 Task: Search one way flight ticket for 2 adults, 2 infants in seat and 1 infant on lap in first from Dothan: Dothan Regional Airport to Fort Wayne: Fort Wayne International Airport on 5-4-2023. Choice of flights is Spirit. Number of bags: 5 checked bags. Price is upto 95000. Outbound departure time preference is 20:30.
Action: Mouse moved to (304, 253)
Screenshot: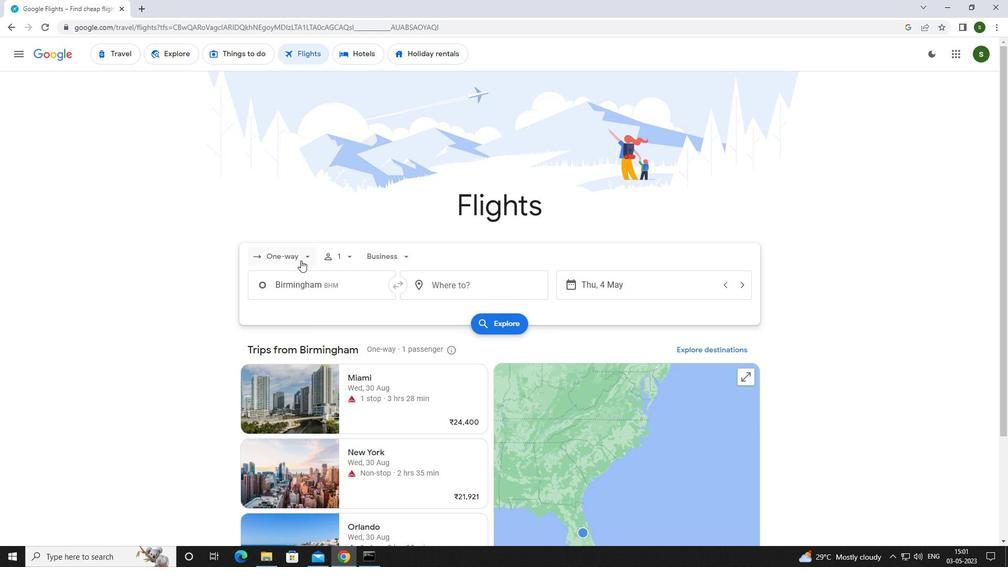 
Action: Mouse pressed left at (304, 253)
Screenshot: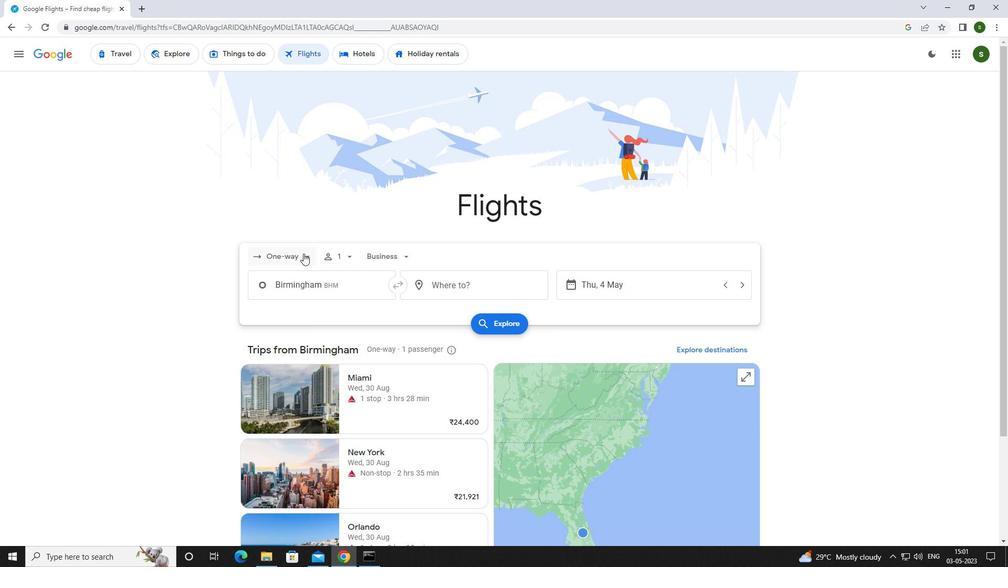 
Action: Mouse moved to (294, 301)
Screenshot: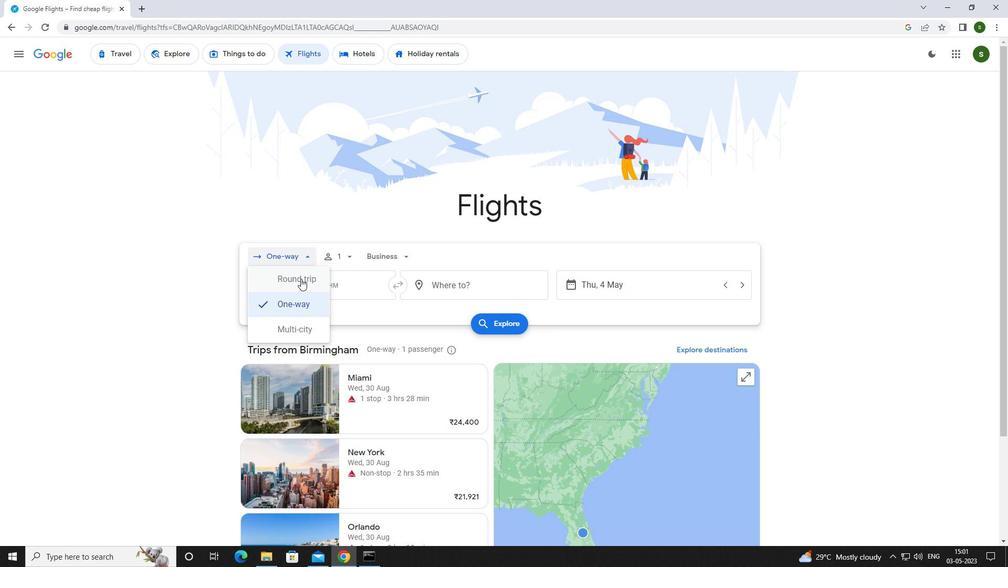 
Action: Mouse pressed left at (294, 301)
Screenshot: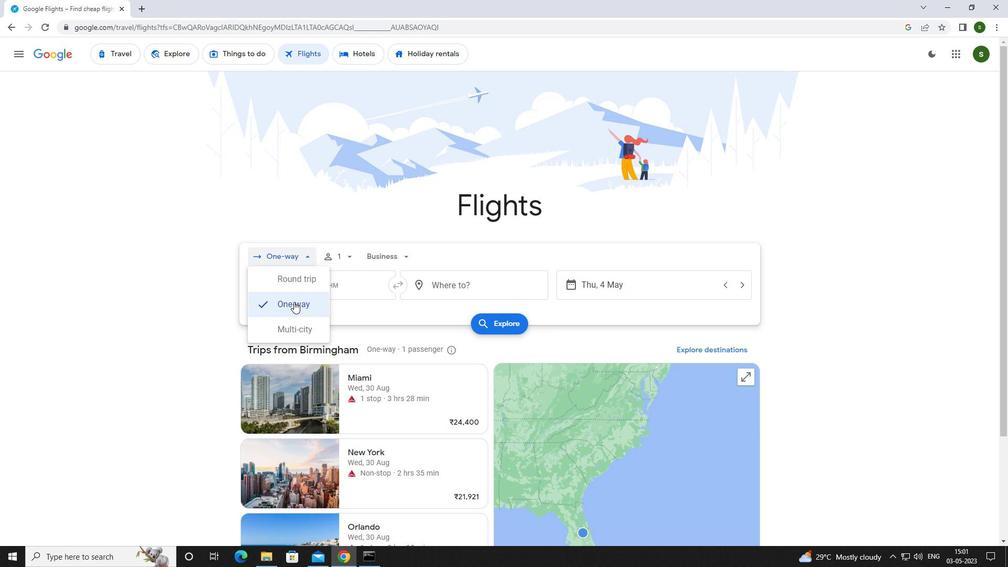 
Action: Mouse moved to (342, 259)
Screenshot: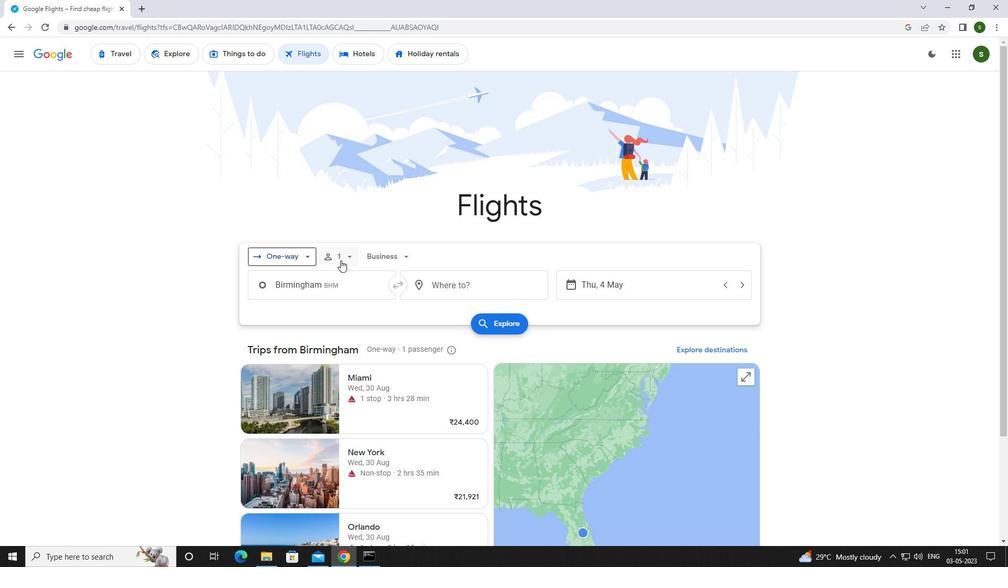 
Action: Mouse pressed left at (342, 259)
Screenshot: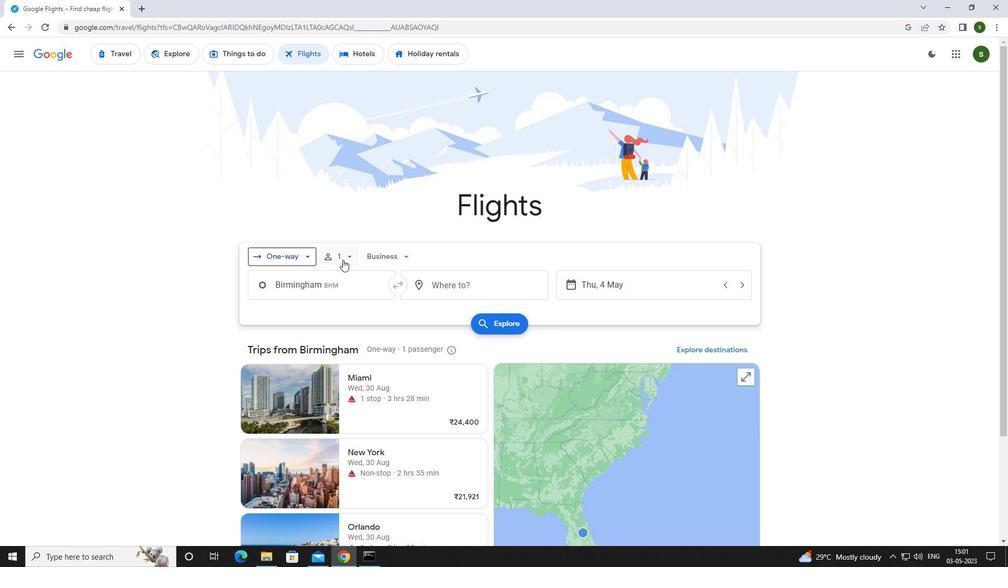
Action: Mouse moved to (428, 282)
Screenshot: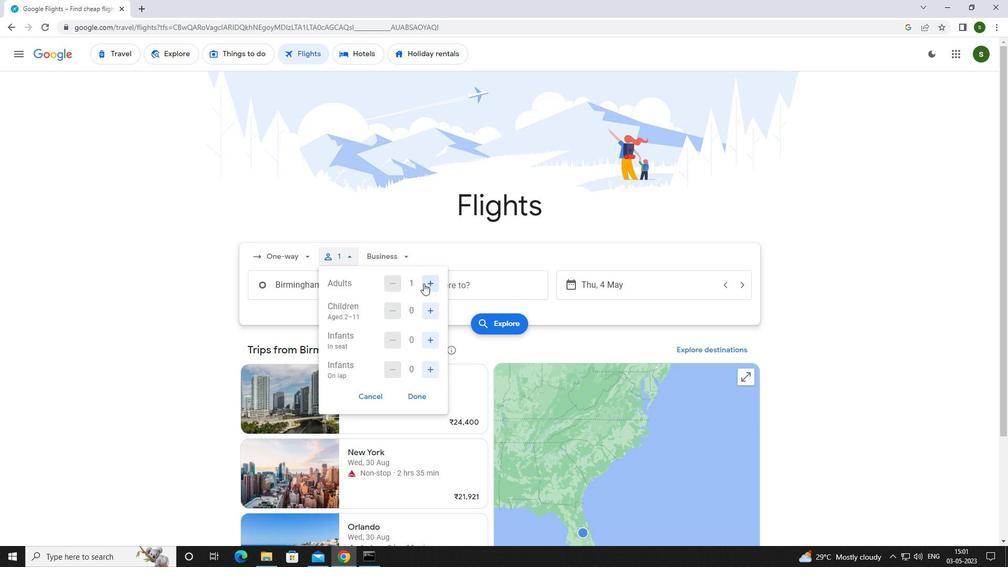 
Action: Mouse pressed left at (428, 282)
Screenshot: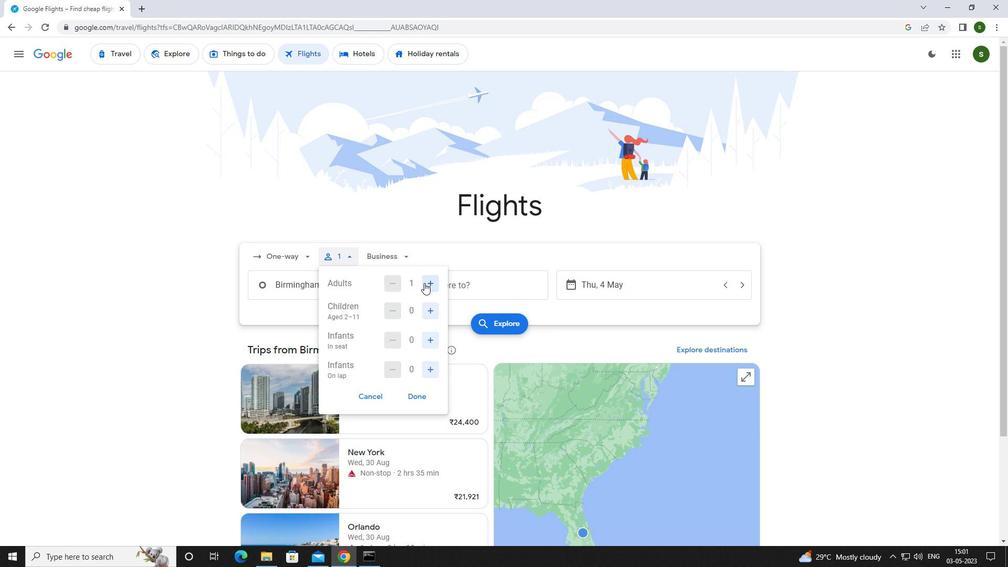 
Action: Mouse moved to (429, 339)
Screenshot: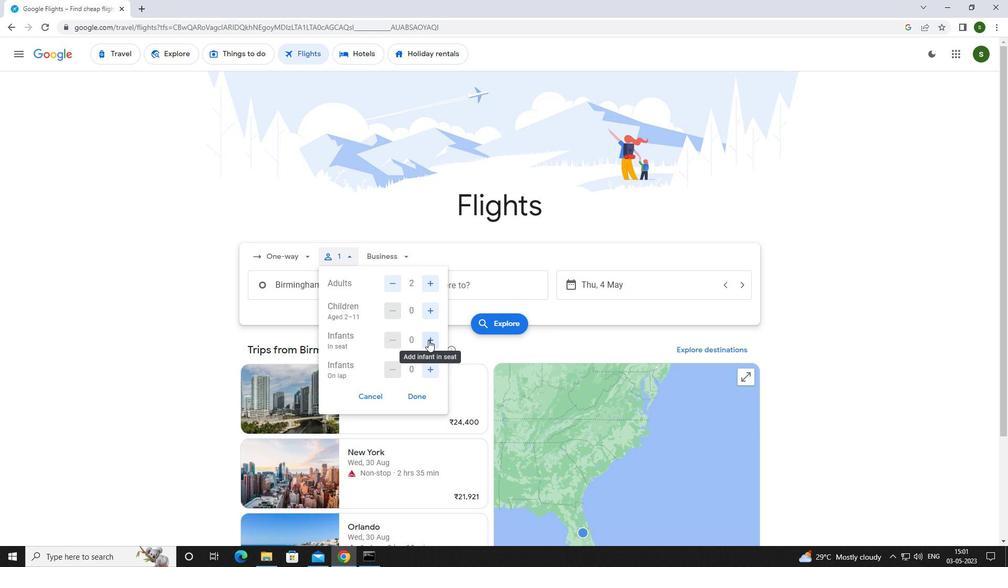 
Action: Mouse pressed left at (429, 339)
Screenshot: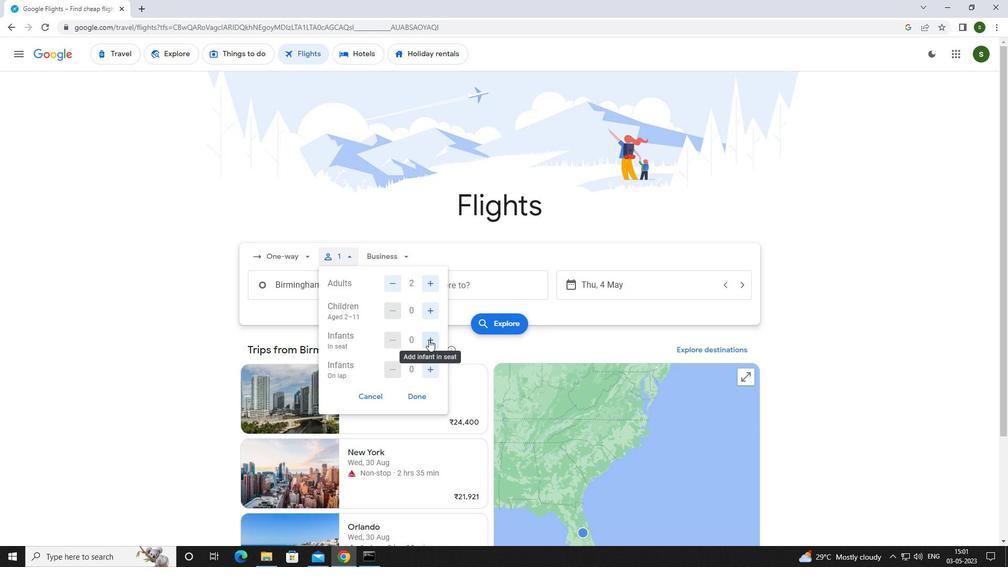 
Action: Mouse moved to (429, 336)
Screenshot: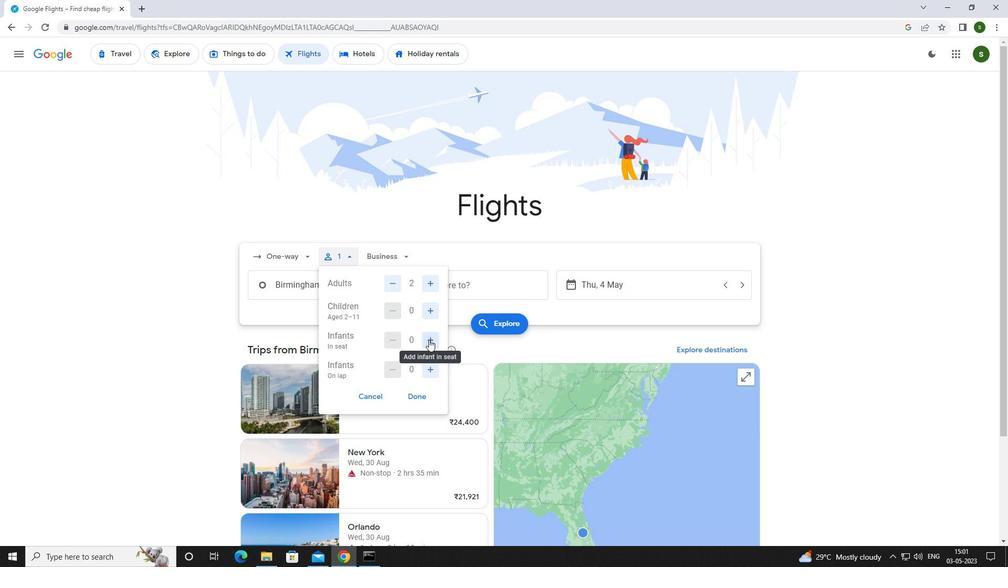 
Action: Mouse pressed left at (429, 336)
Screenshot: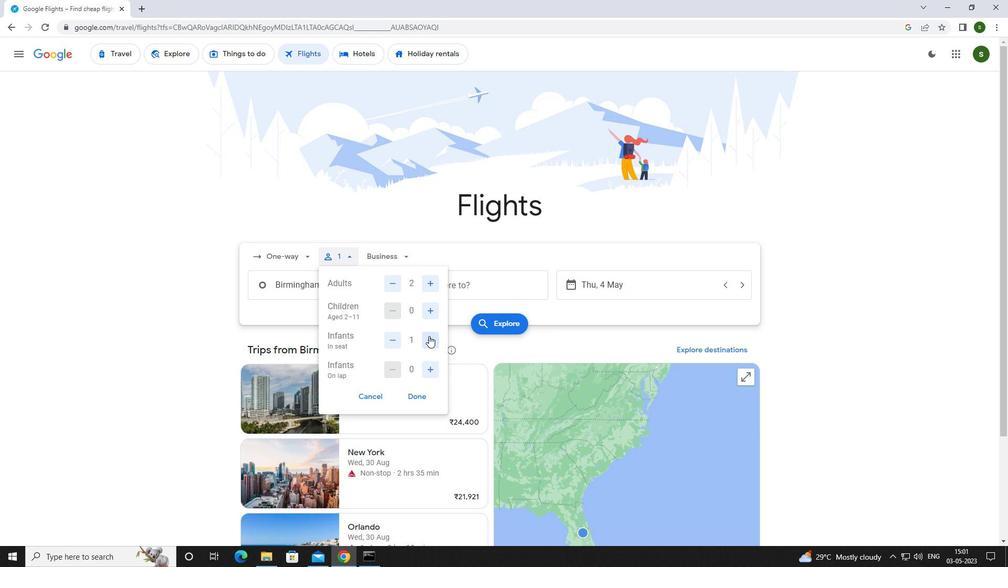 
Action: Mouse moved to (428, 371)
Screenshot: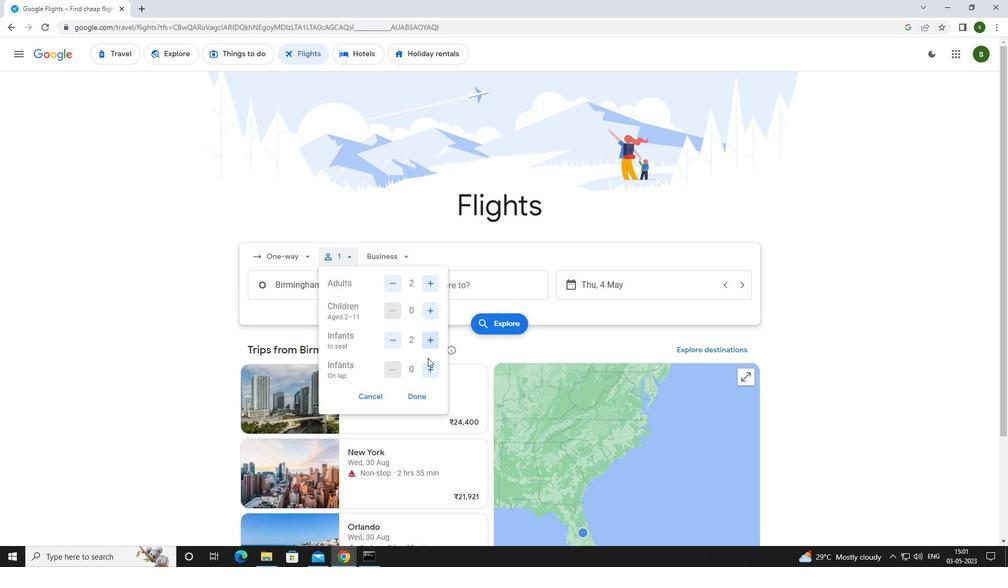 
Action: Mouse pressed left at (428, 371)
Screenshot: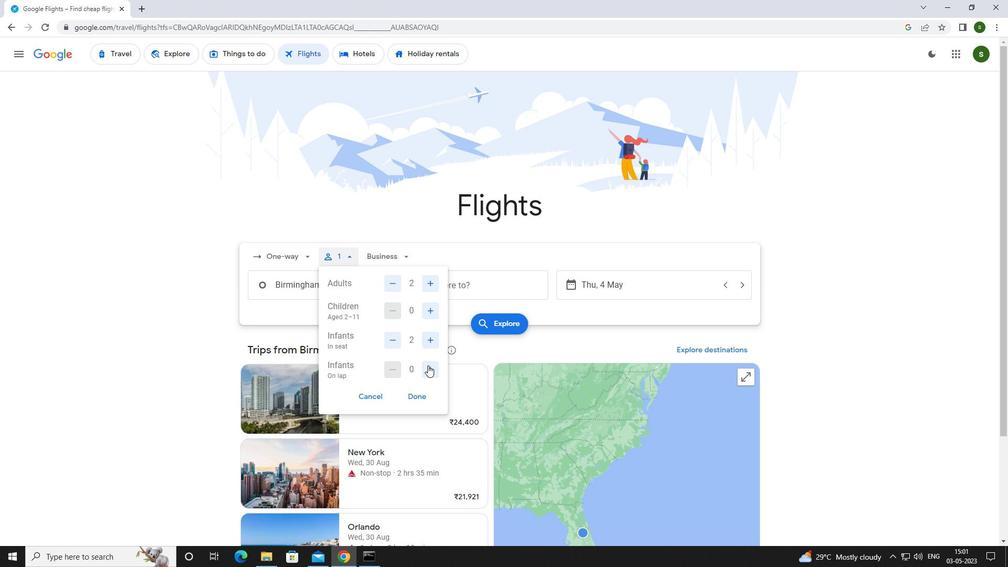 
Action: Mouse moved to (396, 256)
Screenshot: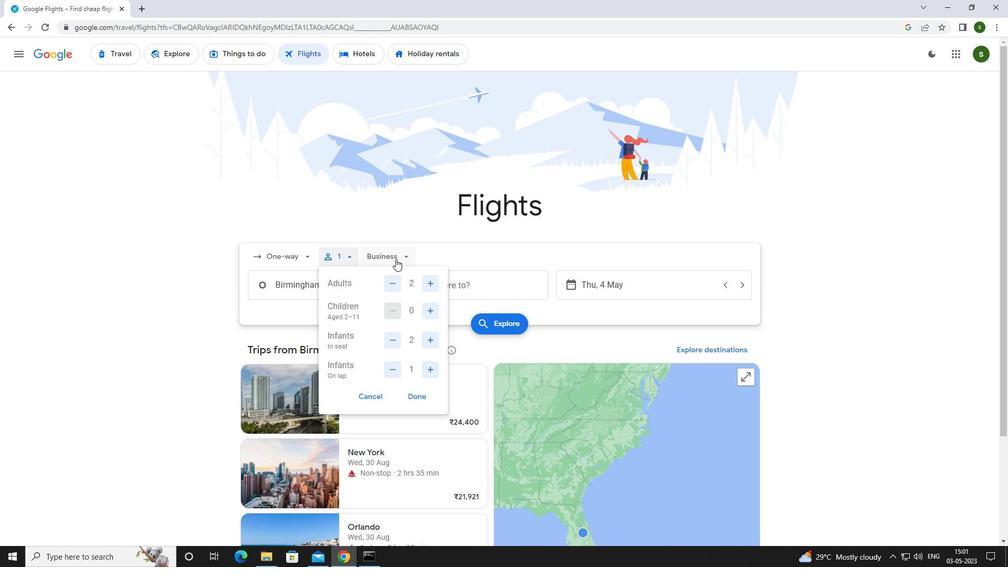 
Action: Mouse pressed left at (396, 256)
Screenshot: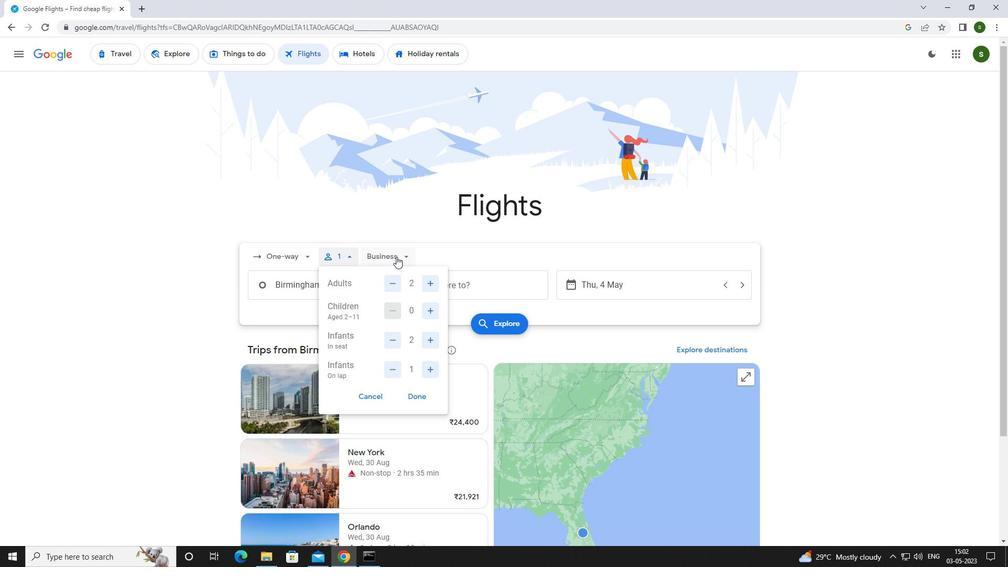 
Action: Mouse moved to (406, 352)
Screenshot: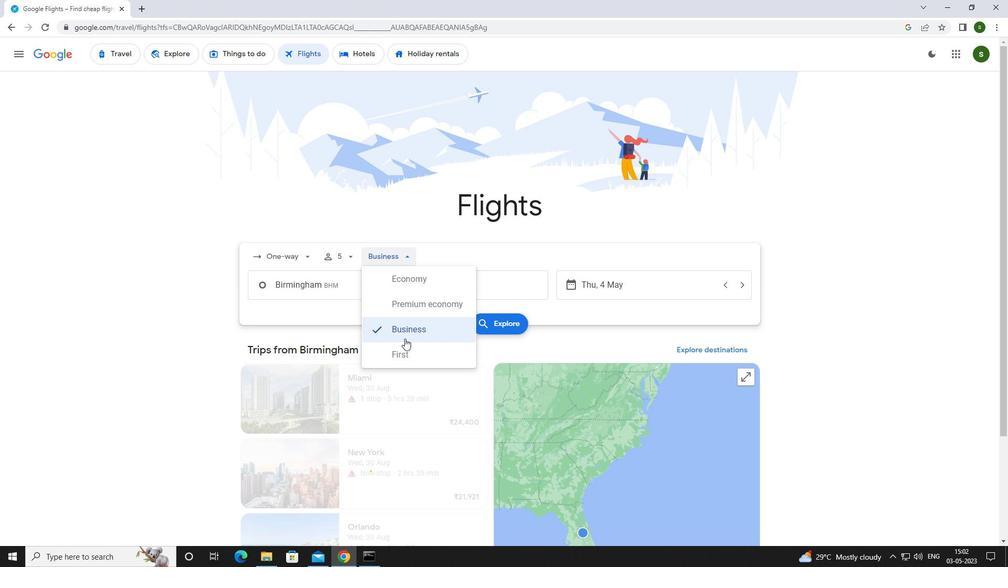 
Action: Mouse pressed left at (406, 352)
Screenshot: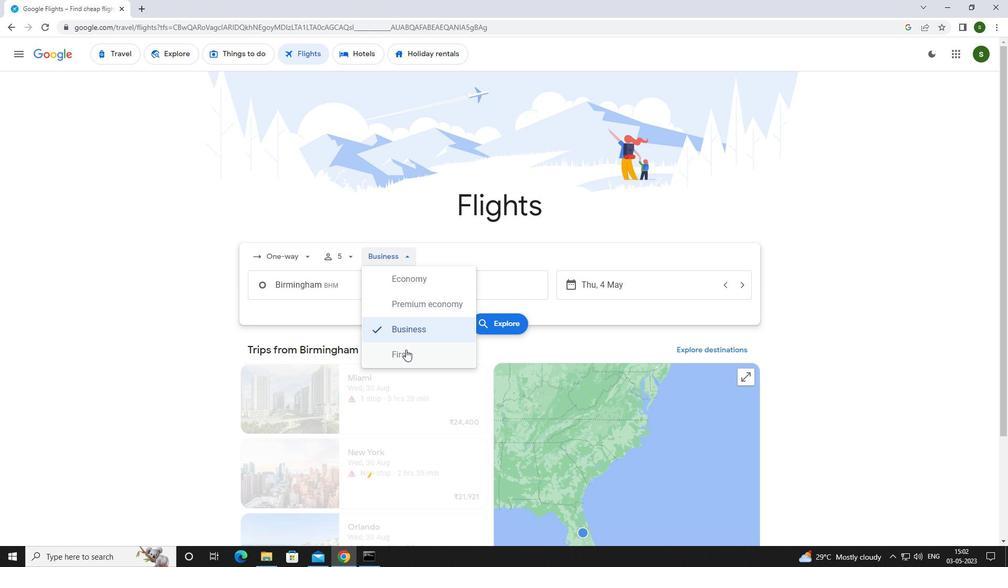 
Action: Mouse moved to (357, 289)
Screenshot: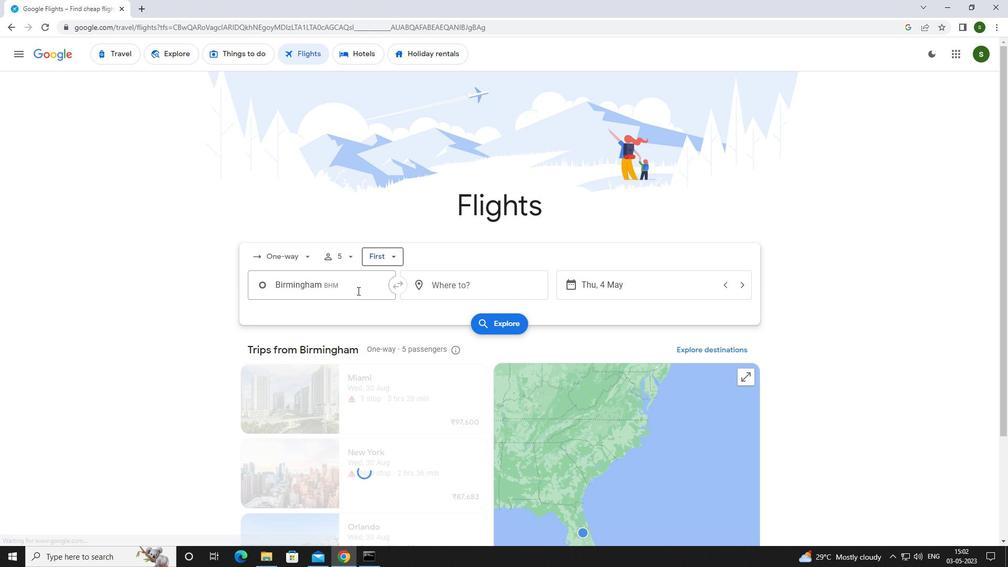 
Action: Mouse pressed left at (357, 289)
Screenshot: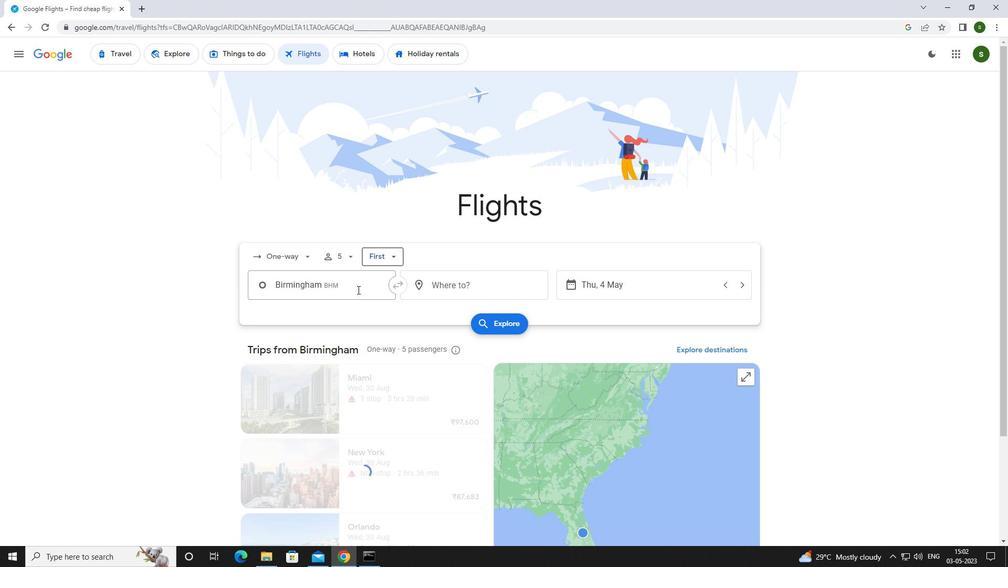 
Action: Key pressed <Key.caps_lock>d<Key.caps_lock>othan
Screenshot: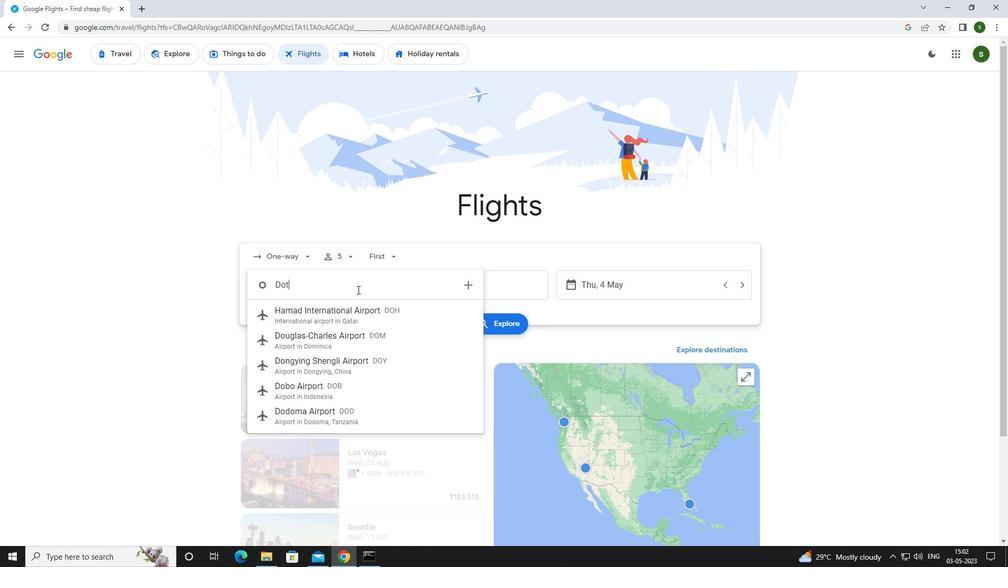 
Action: Mouse moved to (356, 303)
Screenshot: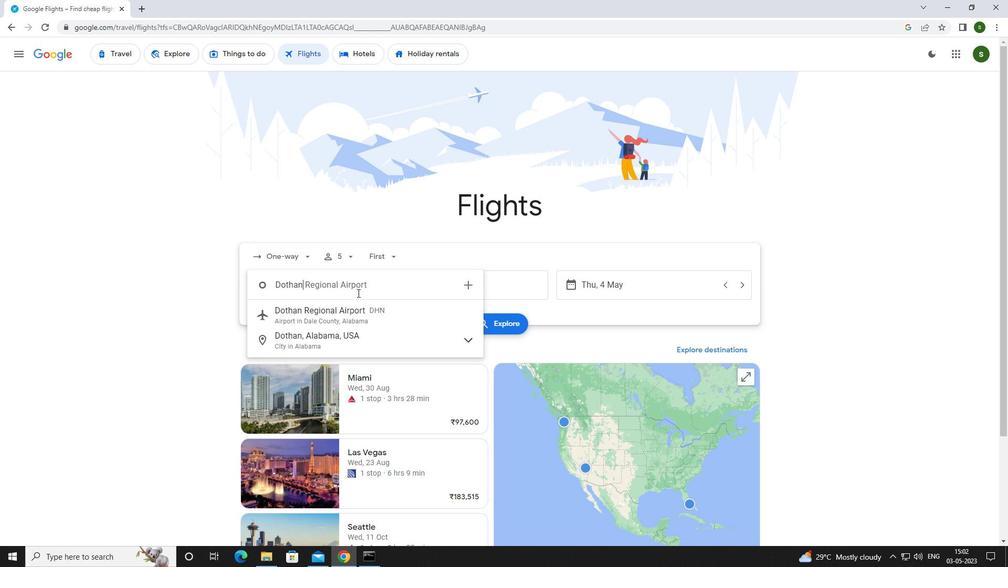
Action: Mouse pressed left at (356, 303)
Screenshot: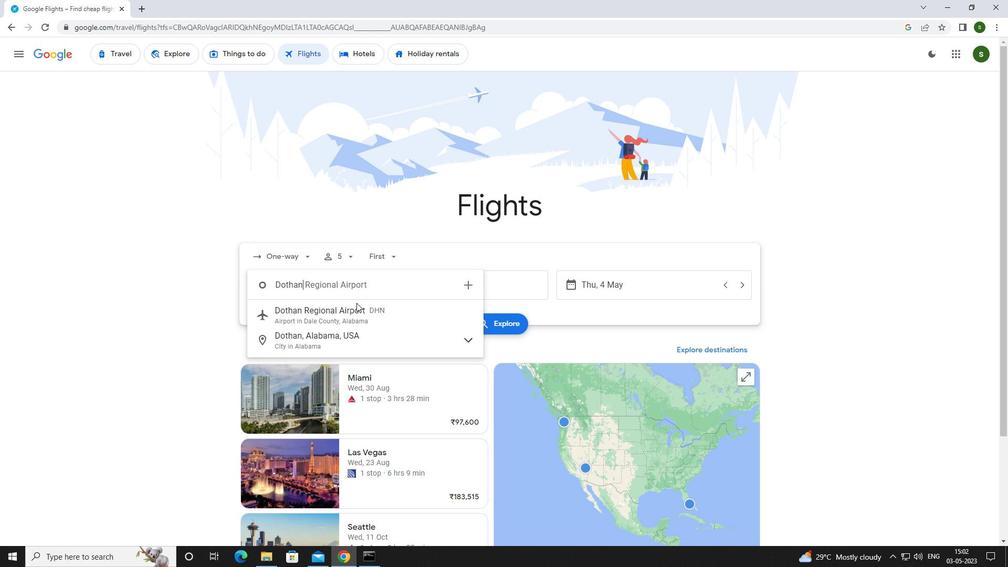 
Action: Mouse moved to (473, 287)
Screenshot: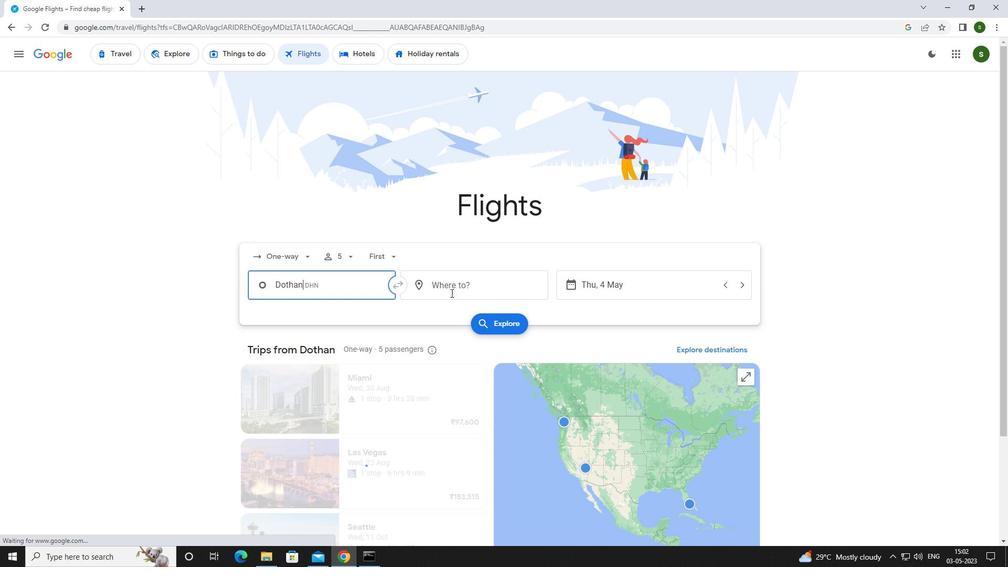 
Action: Mouse pressed left at (473, 287)
Screenshot: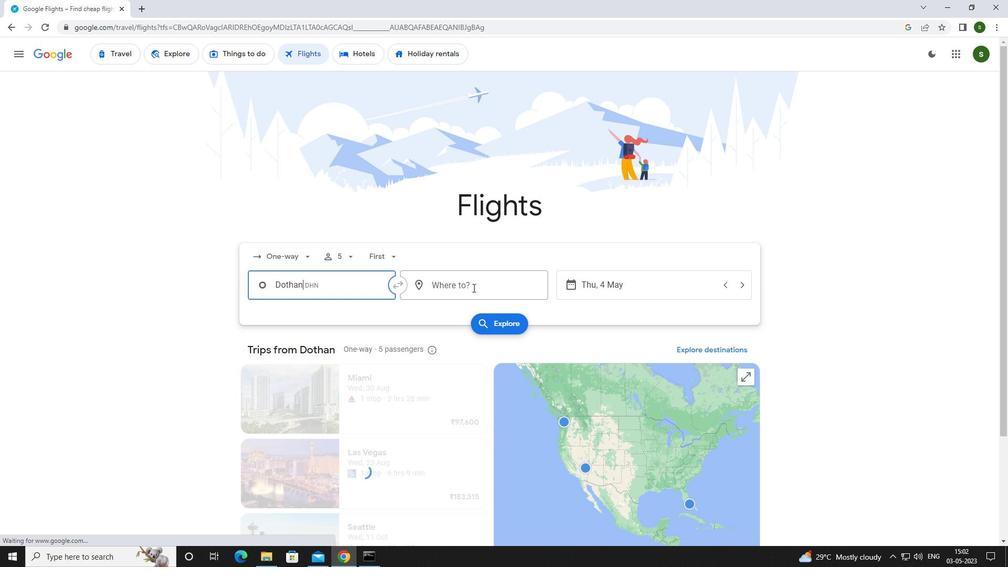 
Action: Mouse moved to (477, 287)
Screenshot: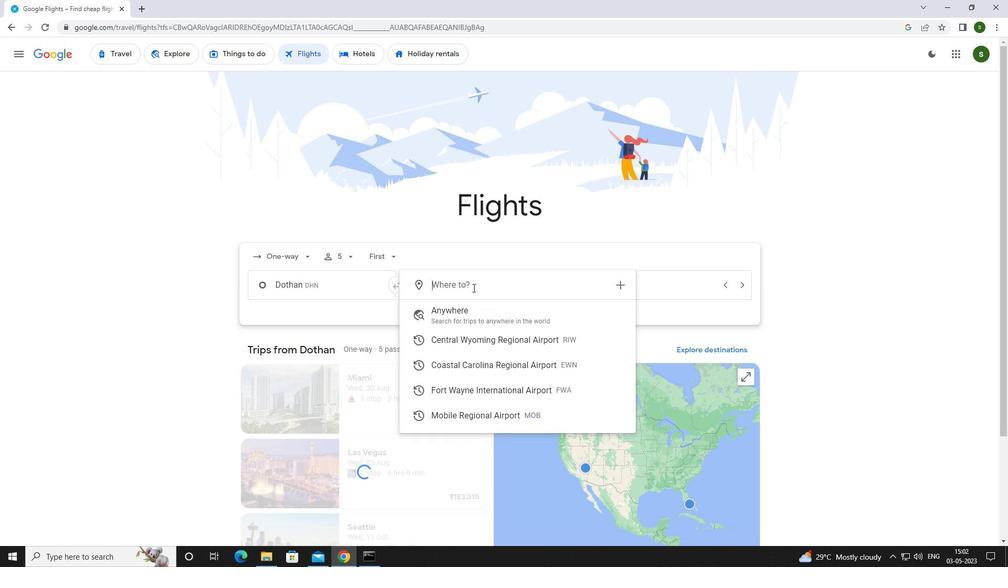 
Action: Key pressed <Key.caps_lock>f<Key.caps_lock>ort<Key.space><Key.caps_lock>w<Key.caps_lock>ayne
Screenshot: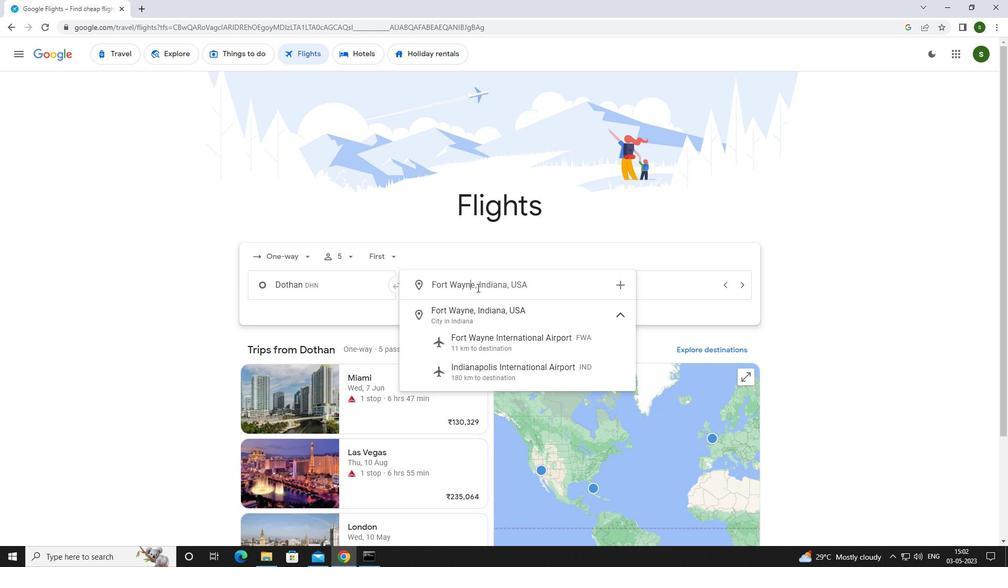 
Action: Mouse moved to (491, 341)
Screenshot: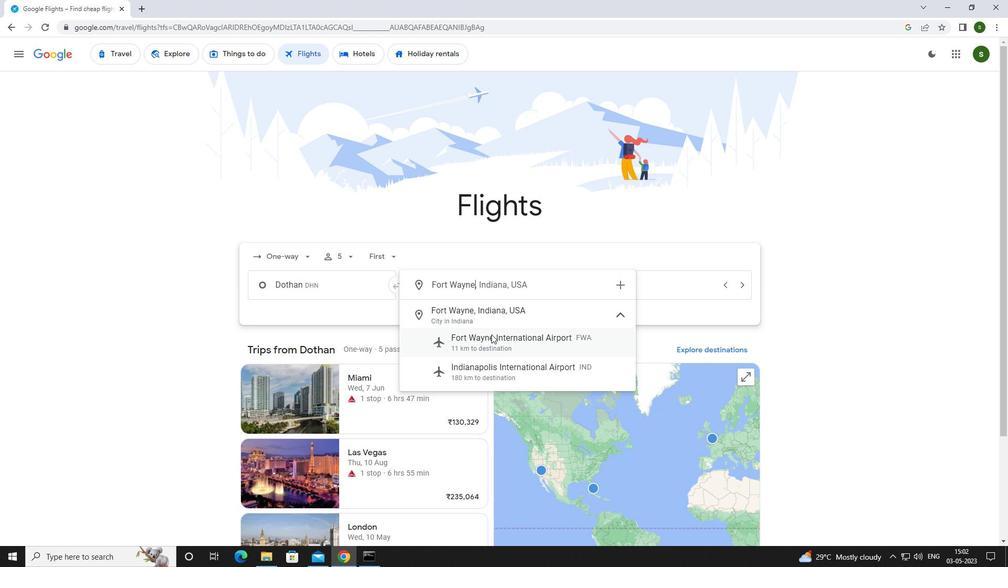 
Action: Mouse pressed left at (491, 341)
Screenshot: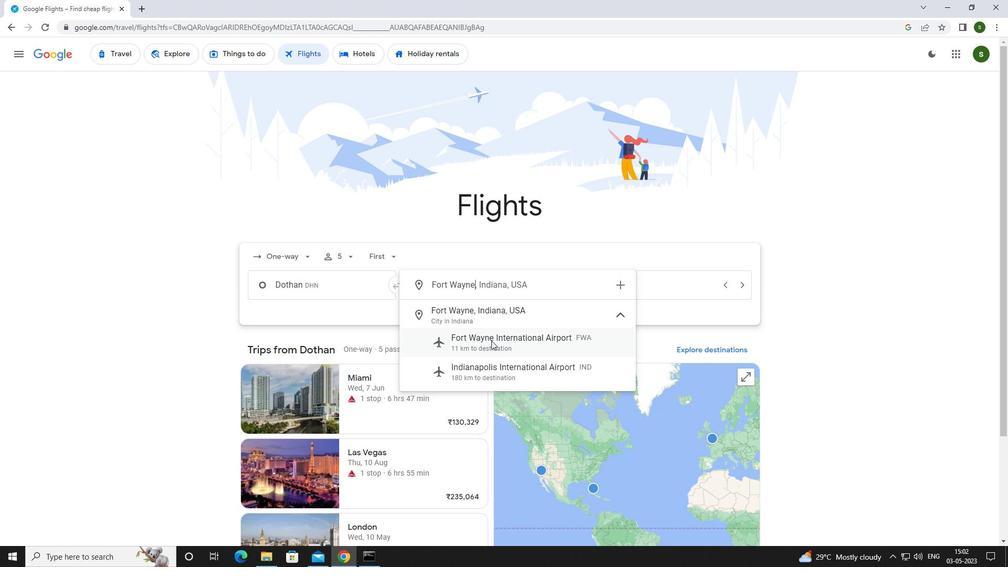 
Action: Mouse moved to (638, 289)
Screenshot: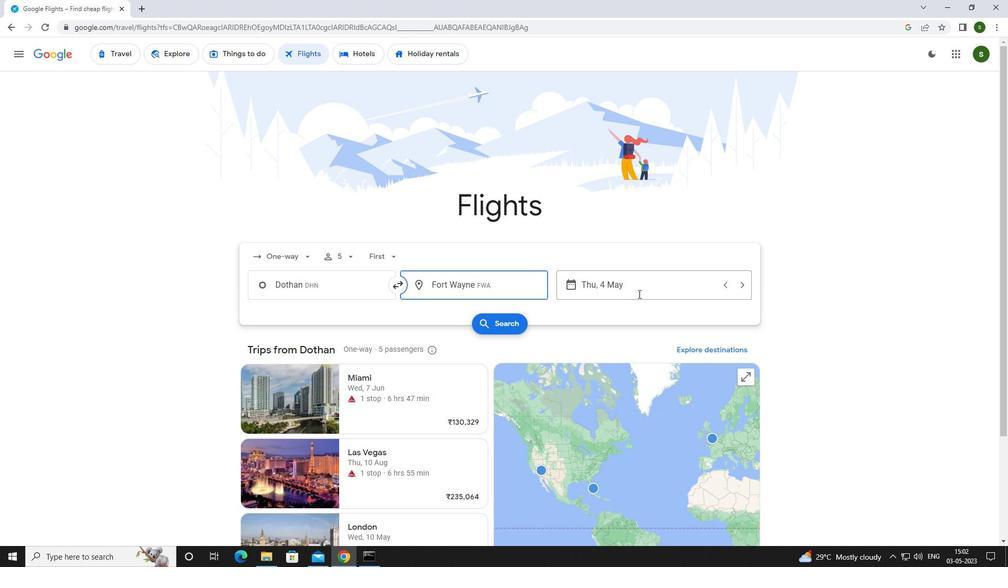
Action: Mouse pressed left at (638, 289)
Screenshot: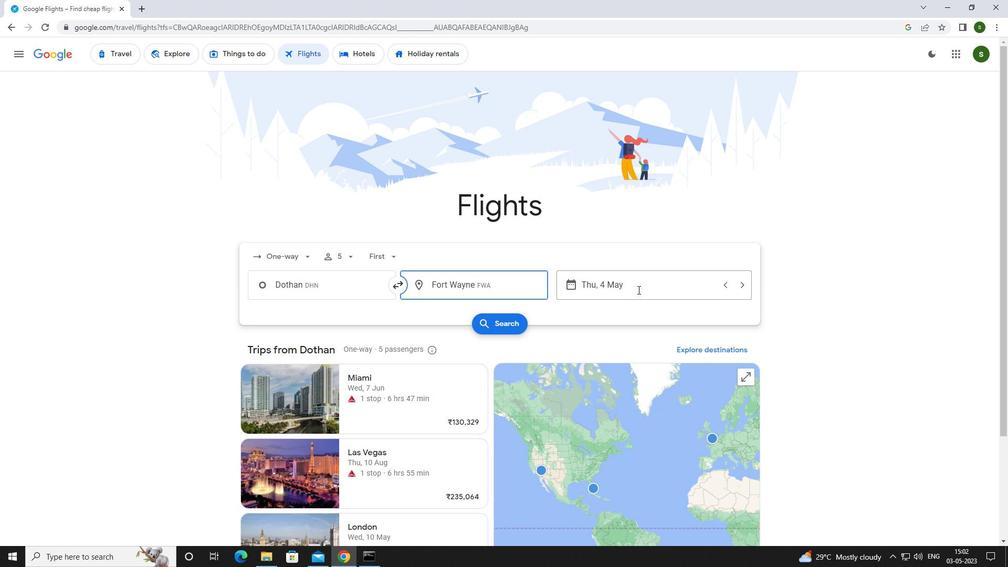 
Action: Mouse moved to (476, 355)
Screenshot: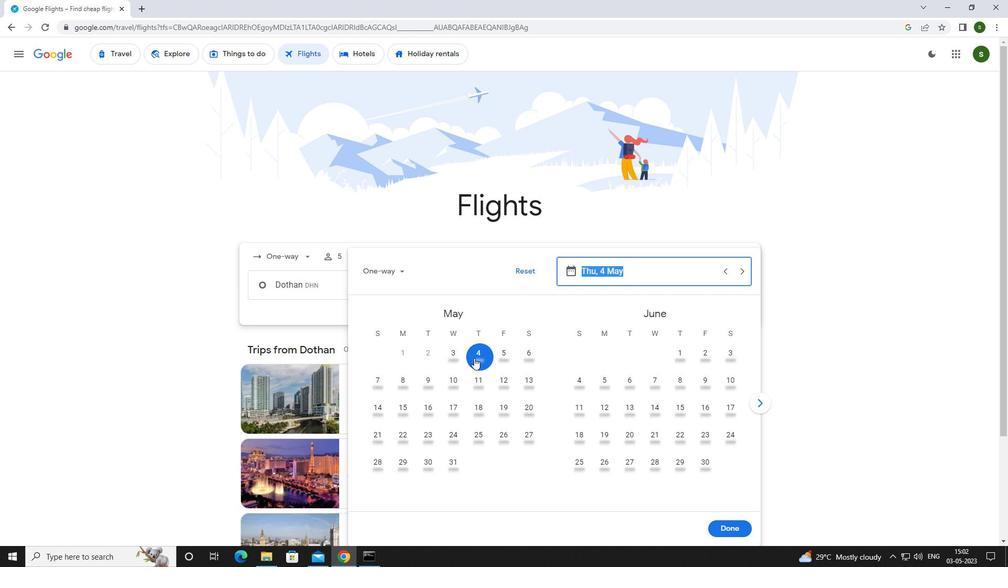 
Action: Mouse pressed left at (476, 355)
Screenshot: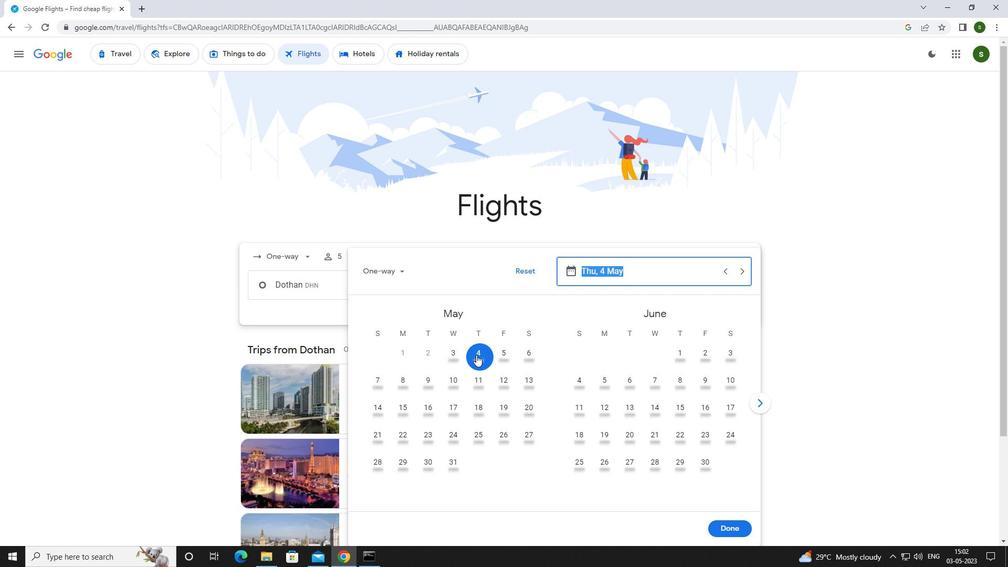 
Action: Mouse moved to (728, 523)
Screenshot: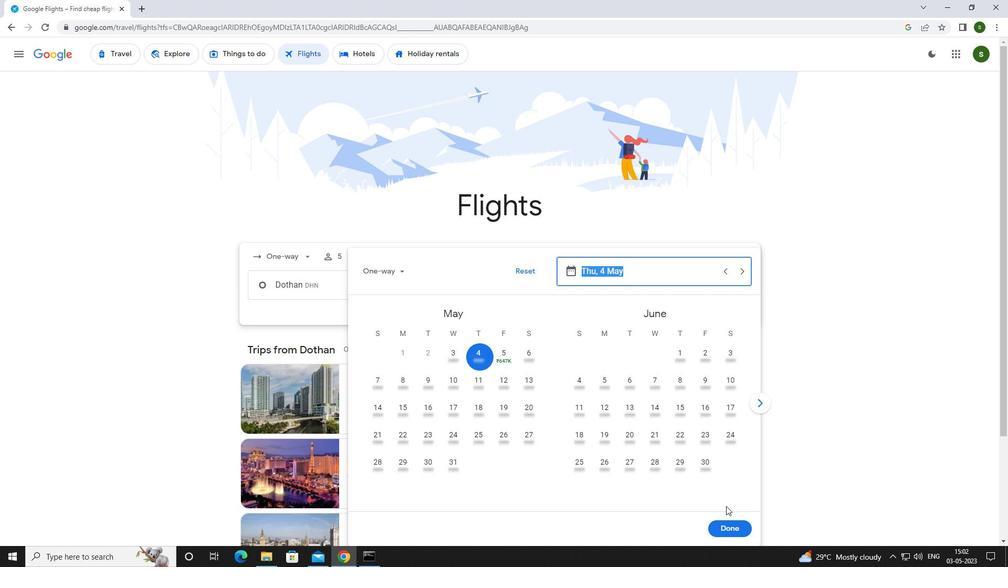 
Action: Mouse pressed left at (728, 523)
Screenshot: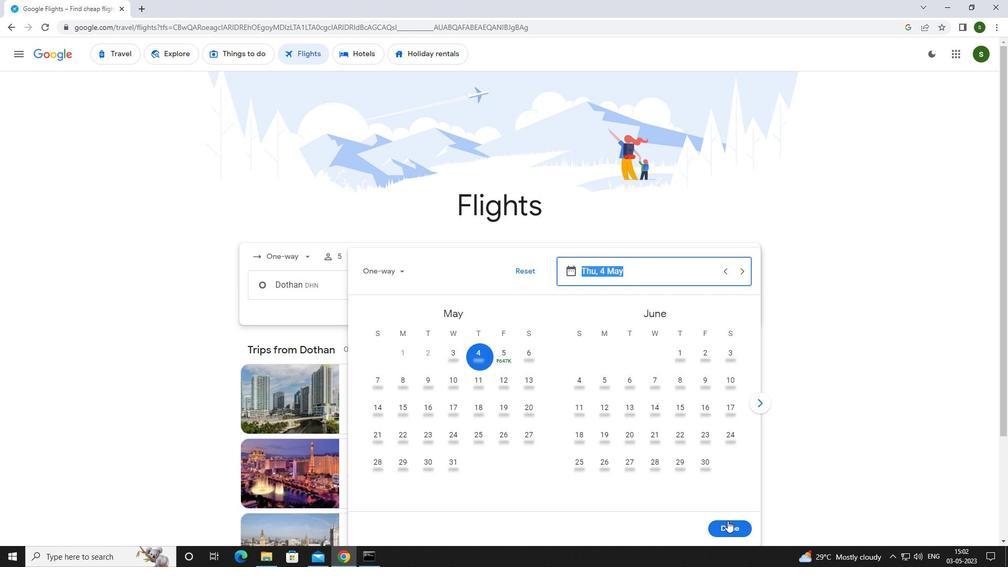 
Action: Mouse moved to (490, 321)
Screenshot: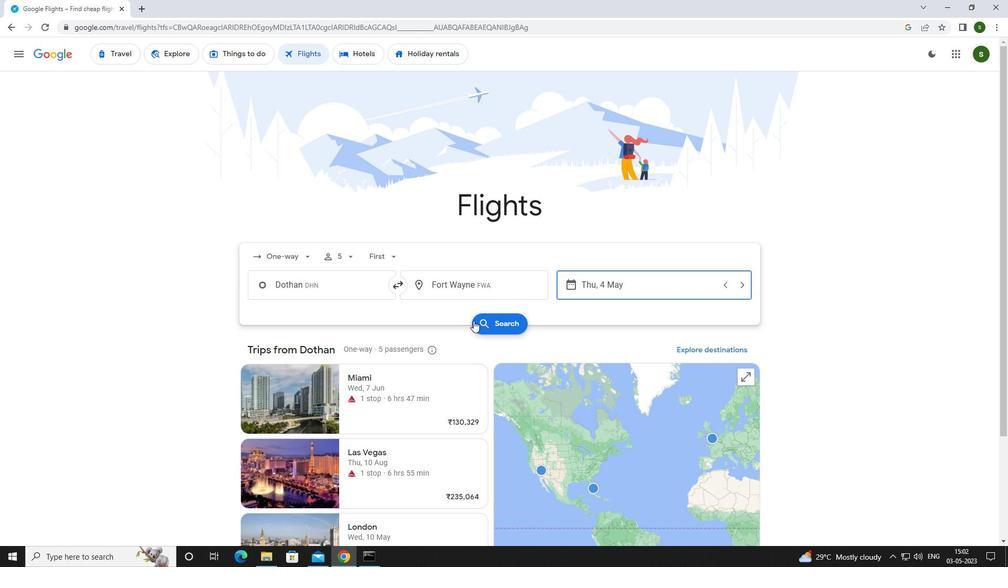 
Action: Mouse pressed left at (490, 321)
Screenshot: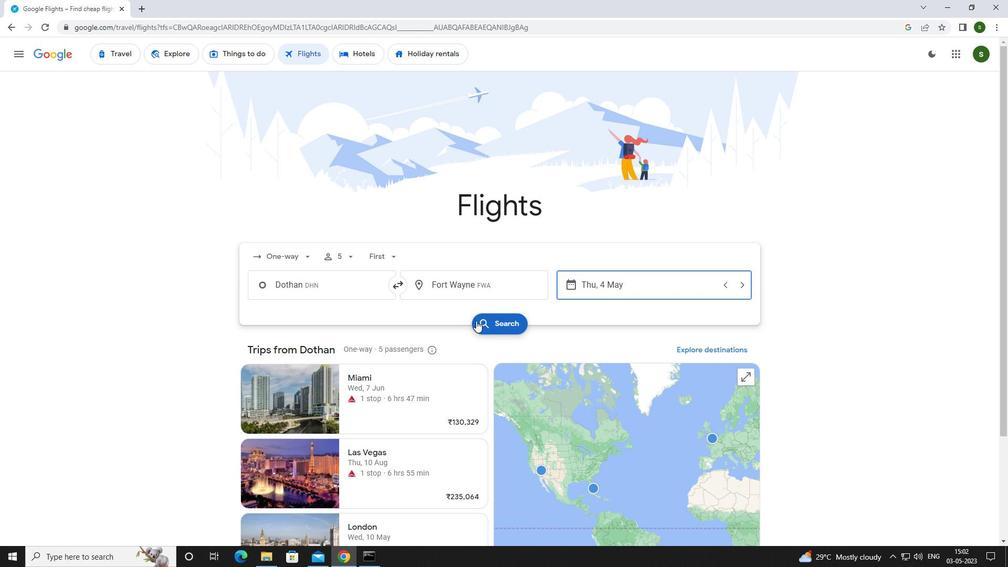 
Action: Mouse moved to (274, 152)
Screenshot: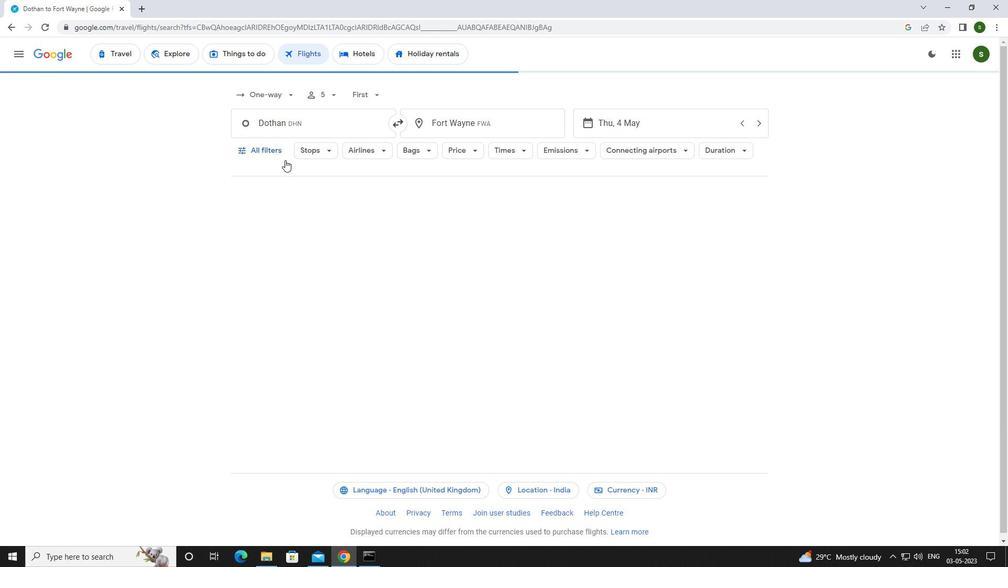 
Action: Mouse pressed left at (274, 152)
Screenshot: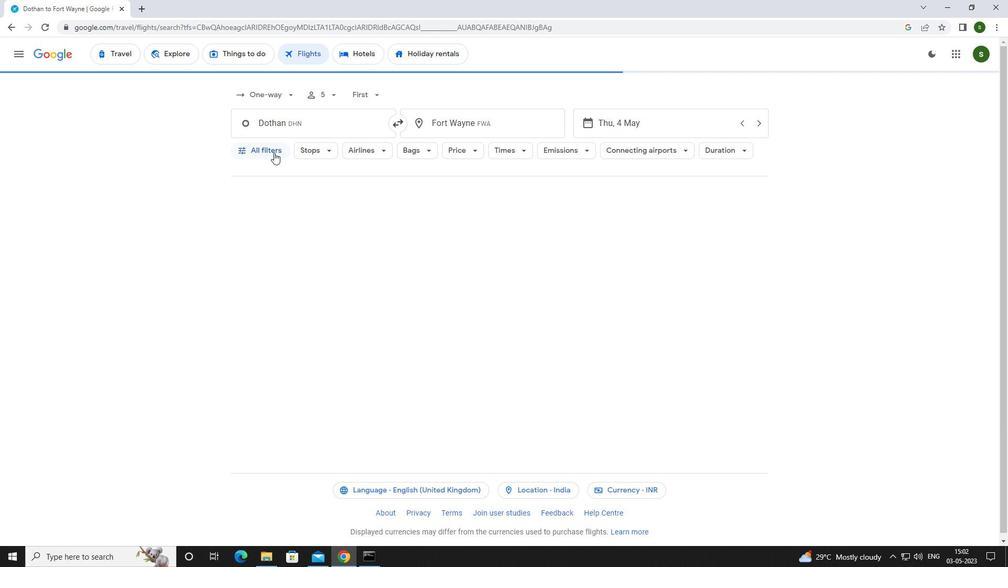 
Action: Mouse moved to (391, 368)
Screenshot: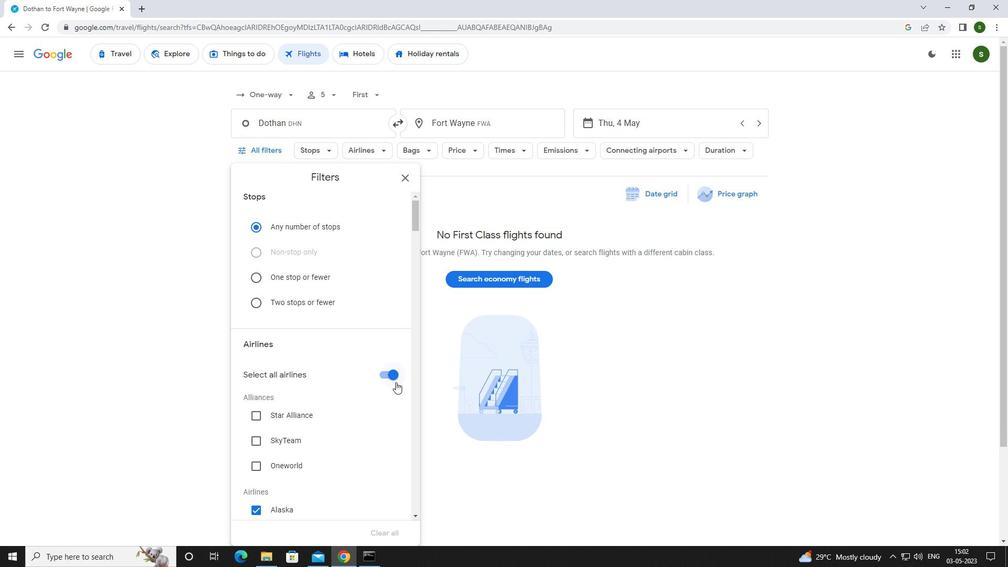 
Action: Mouse pressed left at (391, 368)
Screenshot: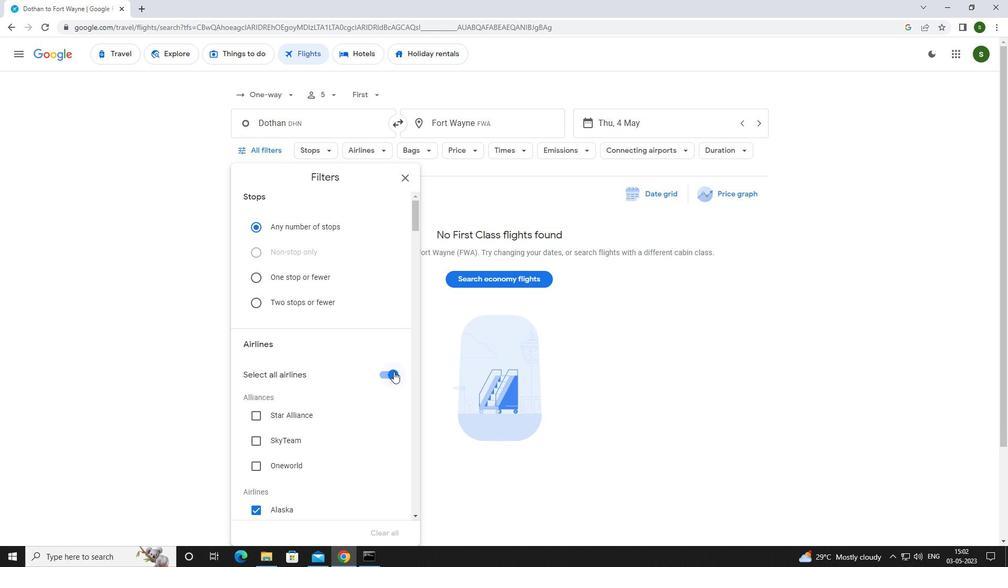 
Action: Mouse moved to (340, 326)
Screenshot: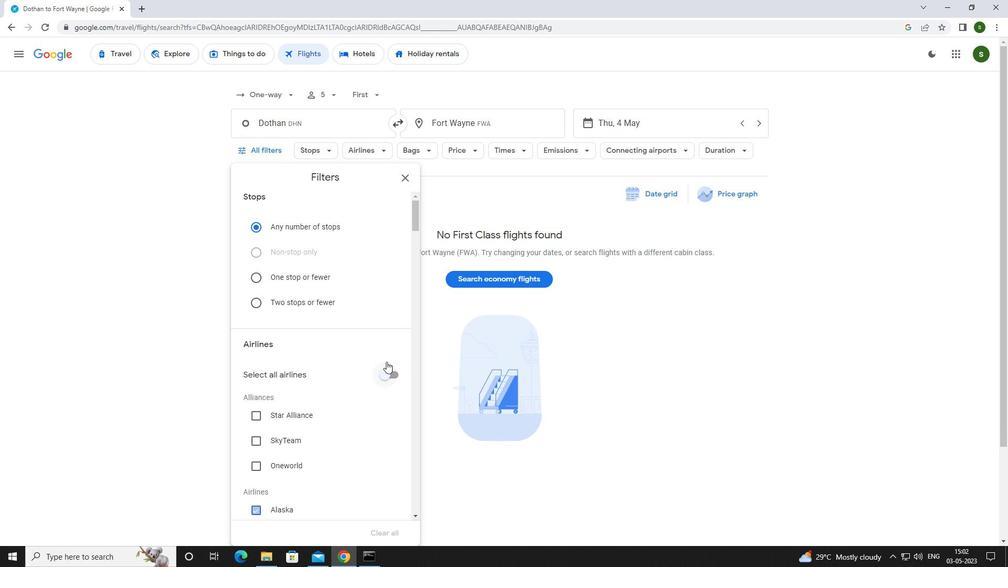 
Action: Mouse scrolled (340, 326) with delta (0, 0)
Screenshot: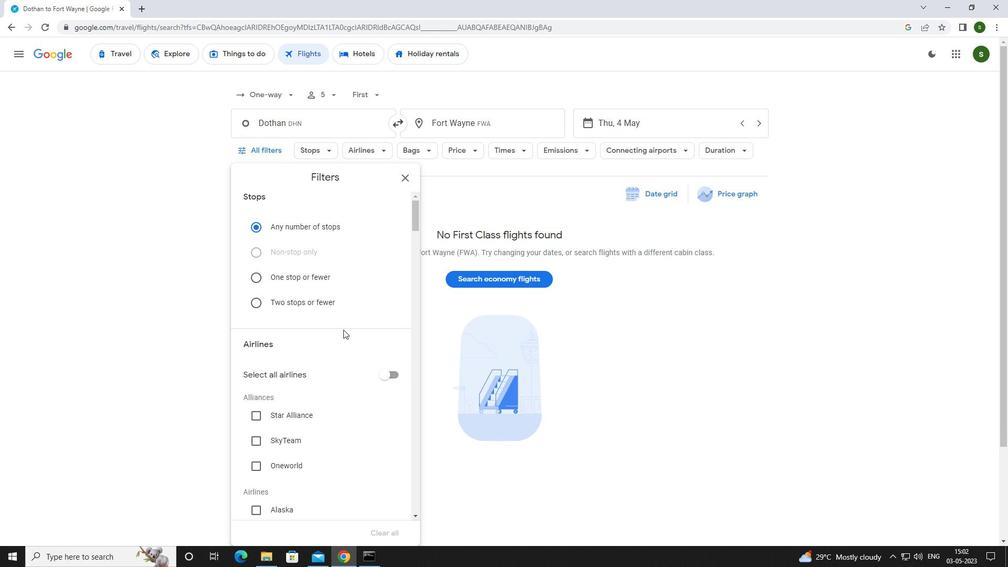 
Action: Mouse scrolled (340, 326) with delta (0, 0)
Screenshot: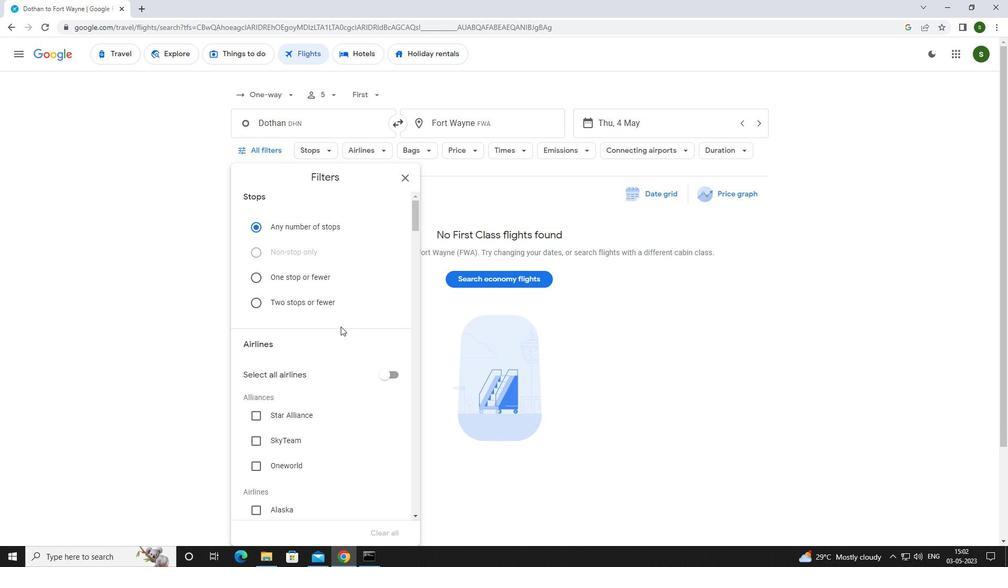 
Action: Mouse scrolled (340, 326) with delta (0, 0)
Screenshot: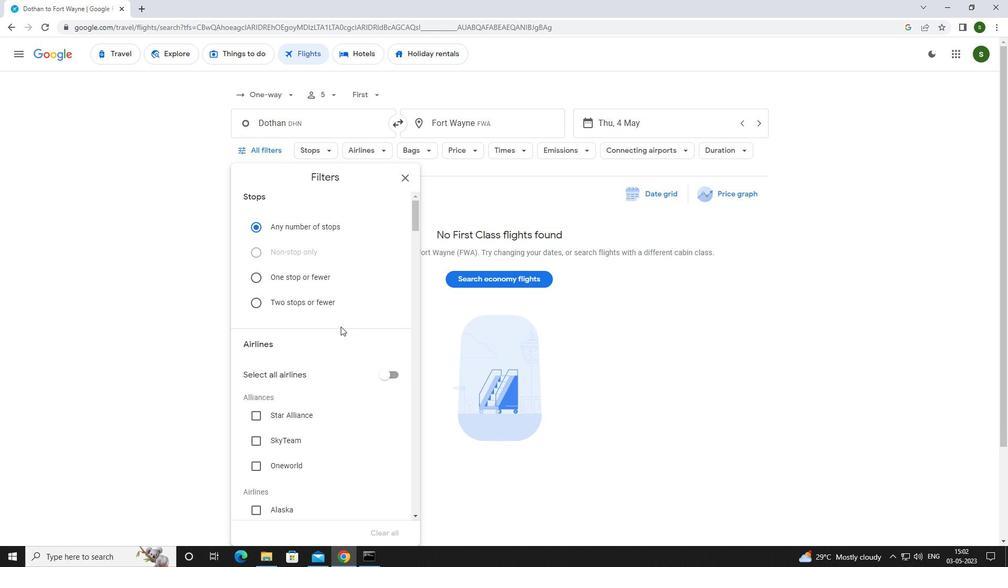
Action: Mouse scrolled (340, 326) with delta (0, 0)
Screenshot: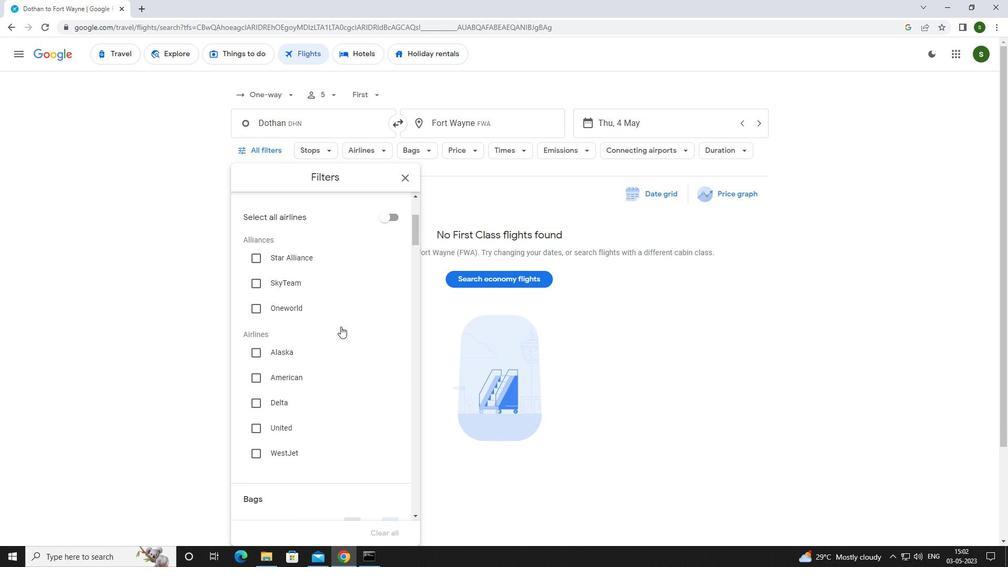 
Action: Mouse scrolled (340, 326) with delta (0, 0)
Screenshot: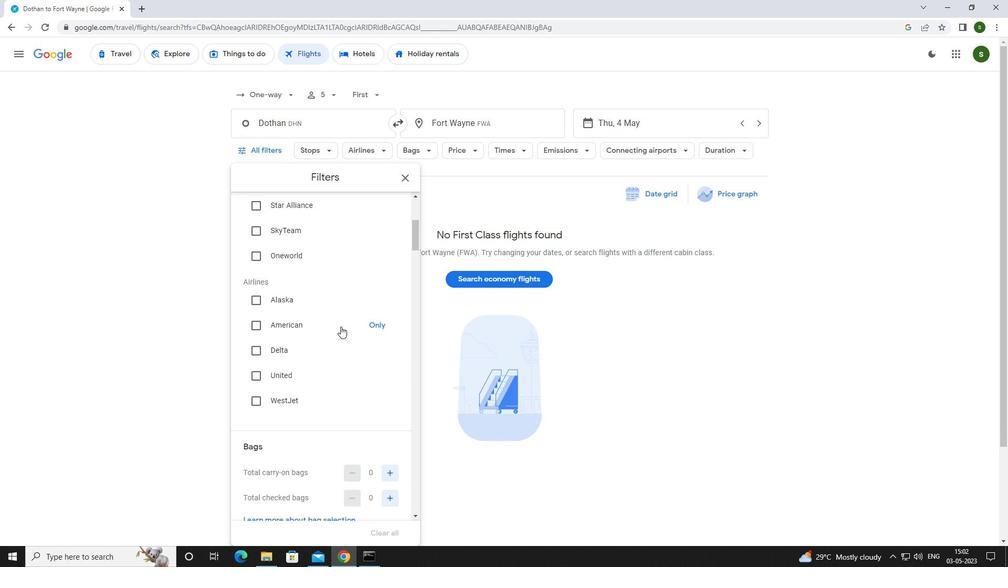 
Action: Mouse scrolled (340, 326) with delta (0, 0)
Screenshot: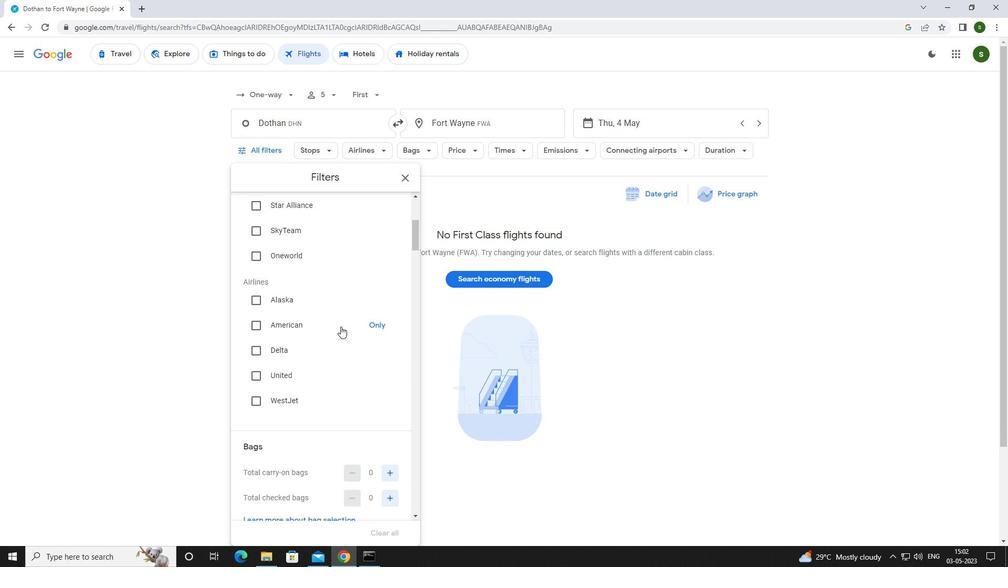
Action: Mouse scrolled (340, 326) with delta (0, 0)
Screenshot: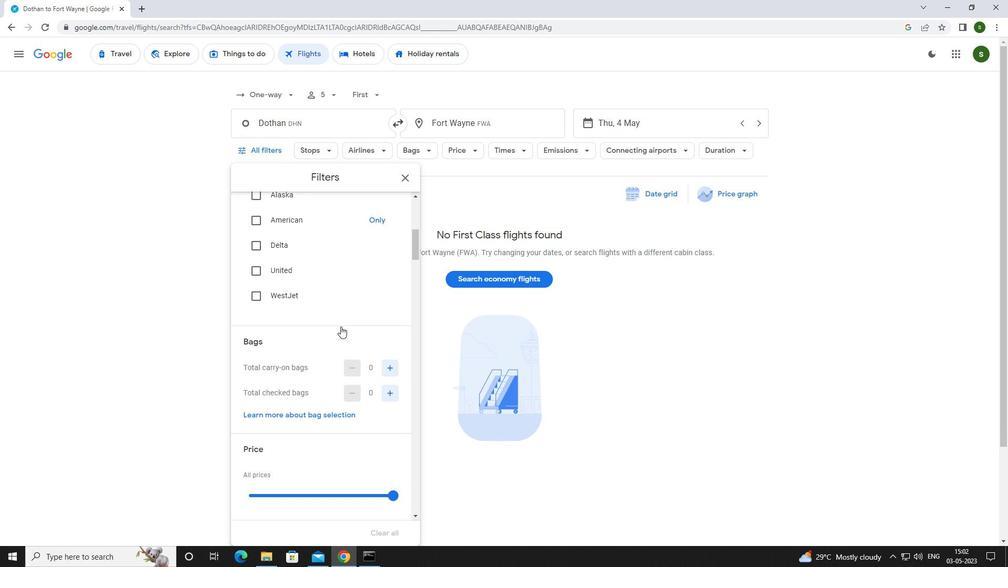 
Action: Mouse moved to (384, 339)
Screenshot: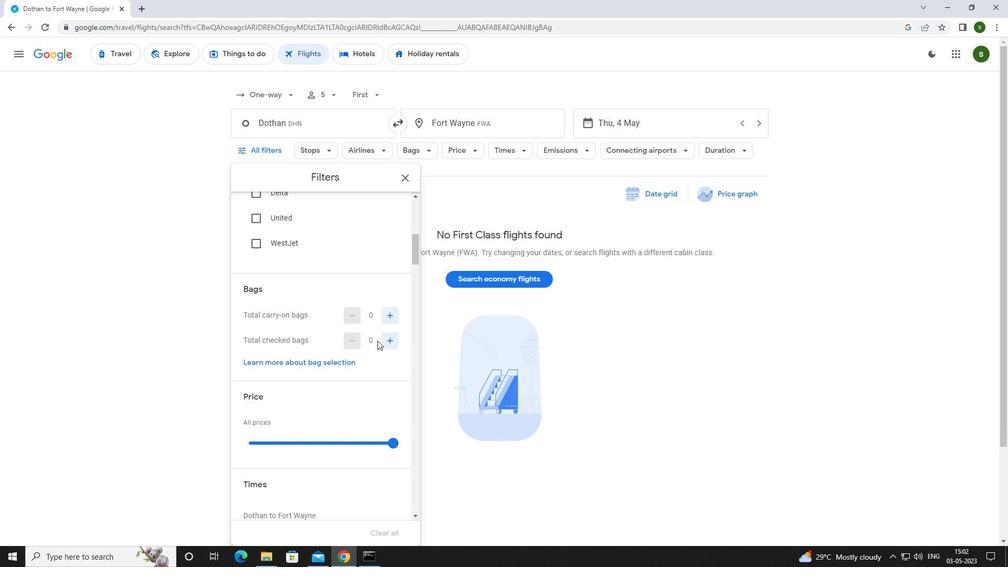 
Action: Mouse pressed left at (384, 339)
Screenshot: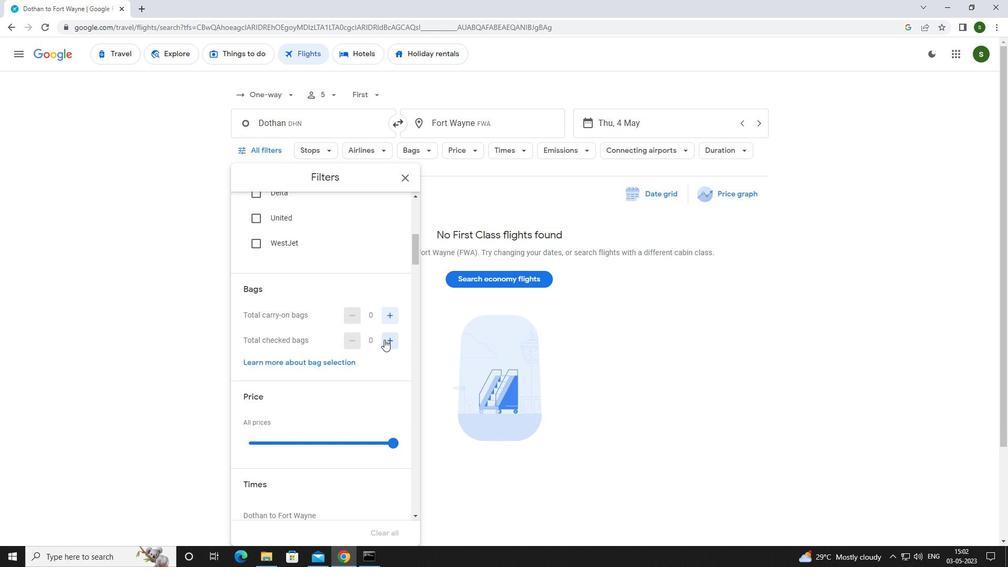
Action: Mouse pressed left at (384, 339)
Screenshot: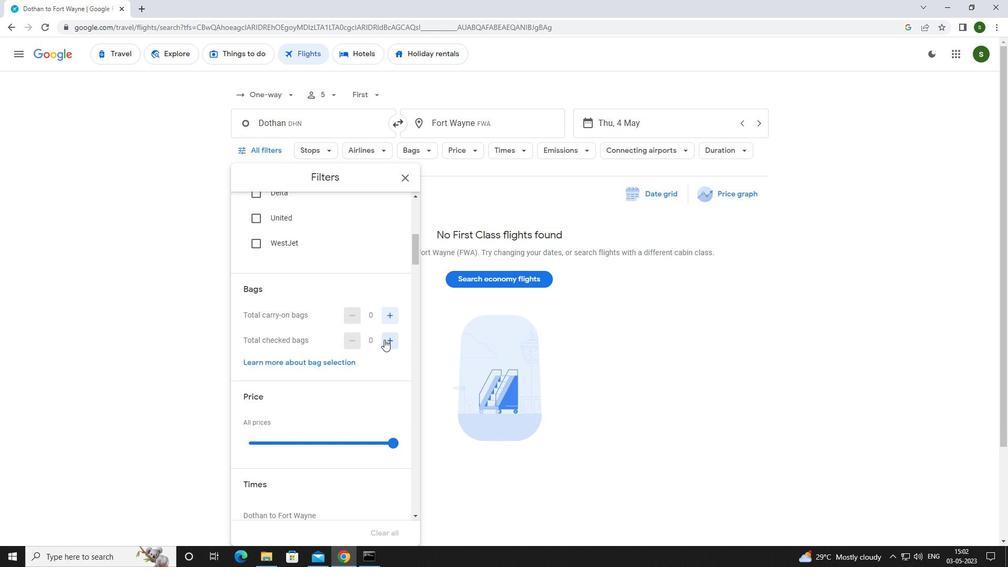 
Action: Mouse pressed left at (384, 339)
Screenshot: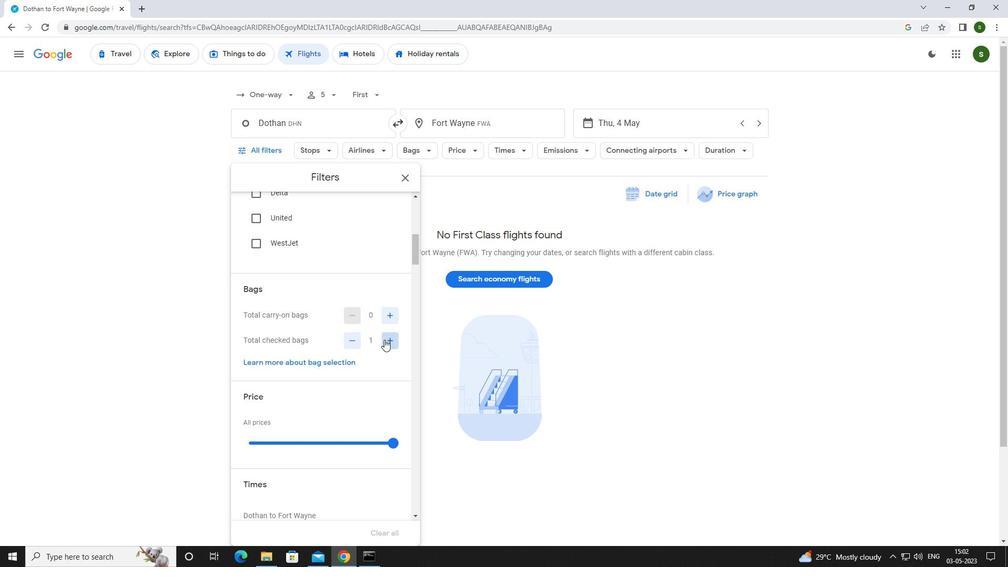 
Action: Mouse pressed left at (384, 339)
Screenshot: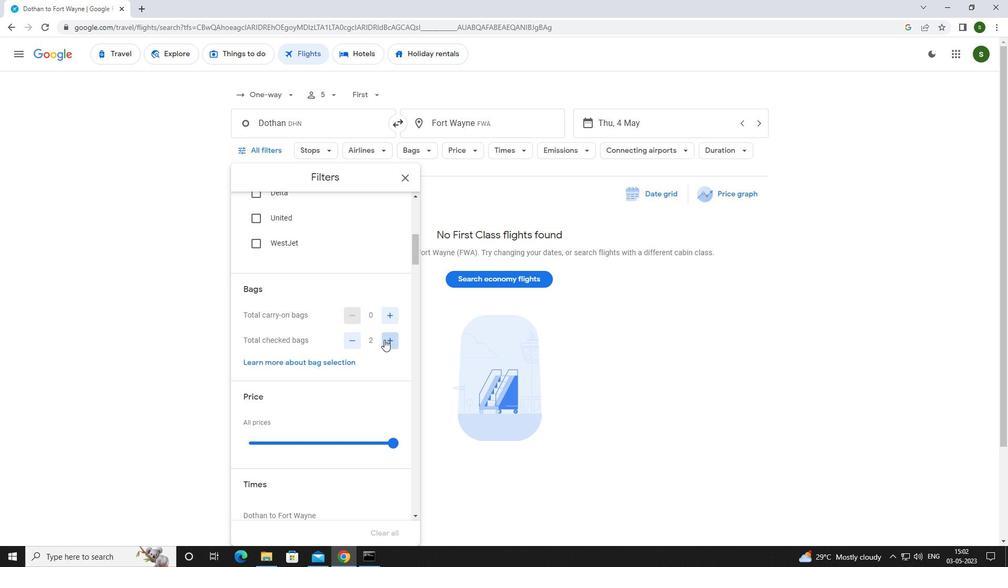 
Action: Mouse pressed left at (384, 339)
Screenshot: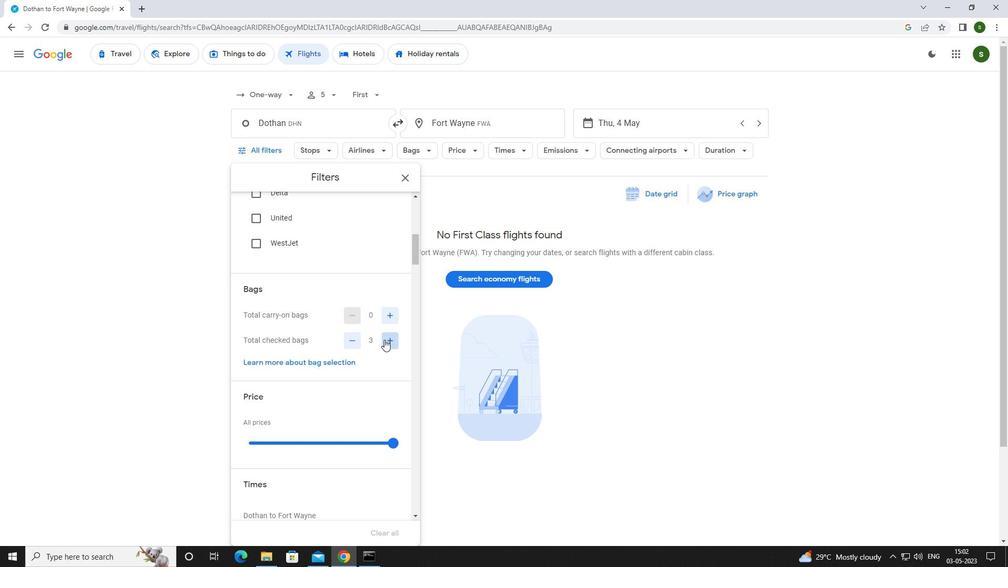 
Action: Mouse scrolled (384, 339) with delta (0, 0)
Screenshot: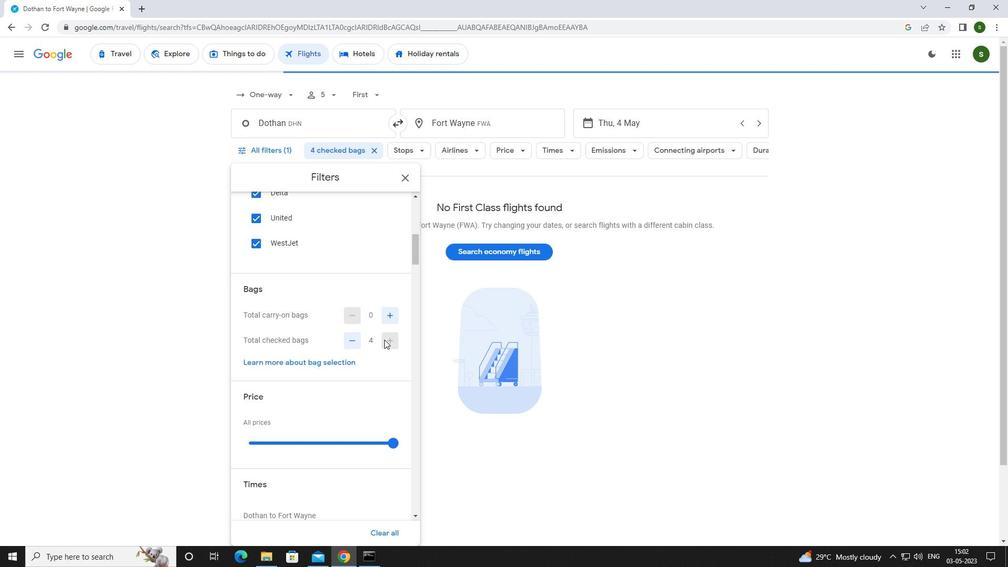 
Action: Mouse scrolled (384, 339) with delta (0, 0)
Screenshot: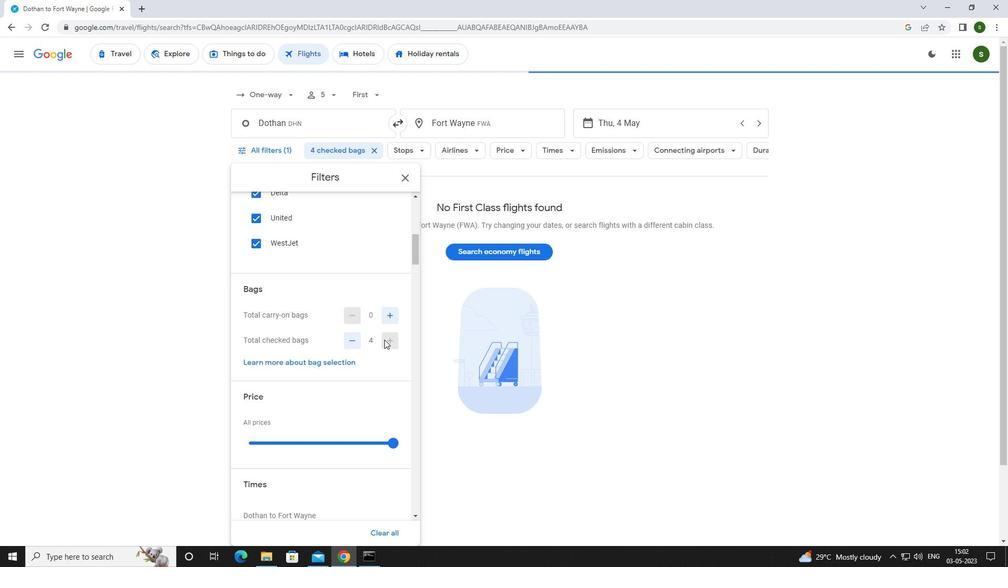 
Action: Mouse moved to (396, 338)
Screenshot: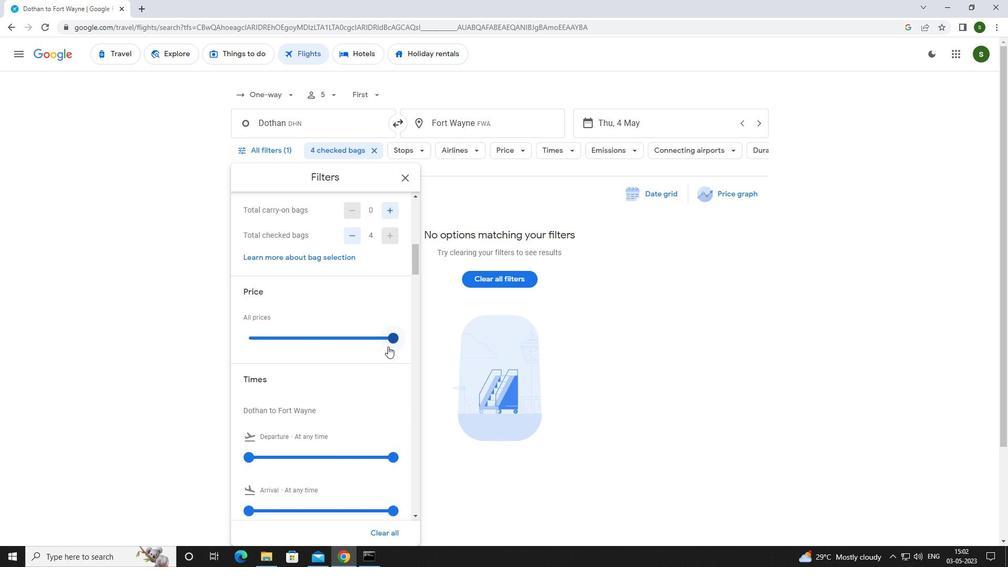 
Action: Mouse pressed left at (396, 338)
Screenshot: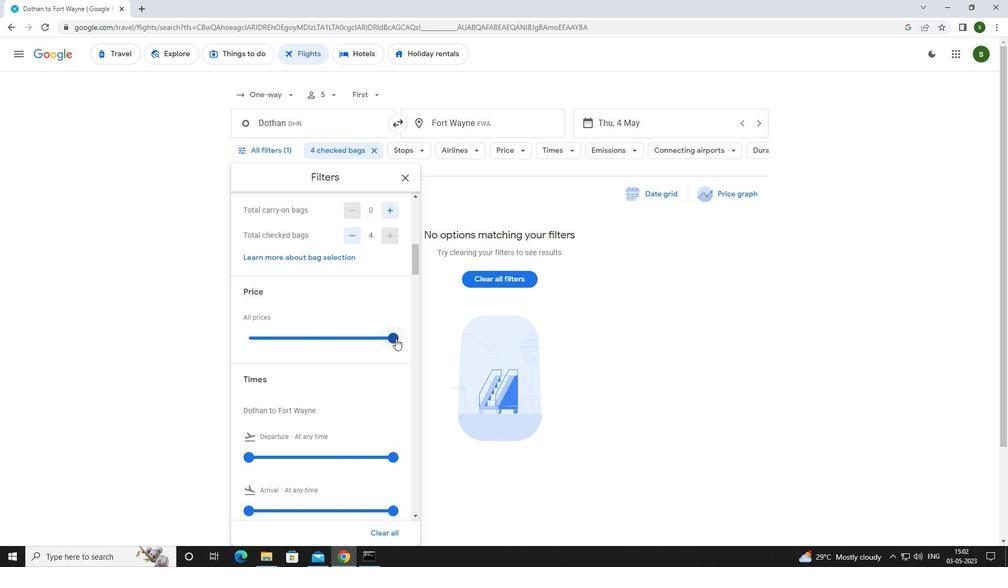 
Action: Mouse scrolled (396, 338) with delta (0, 0)
Screenshot: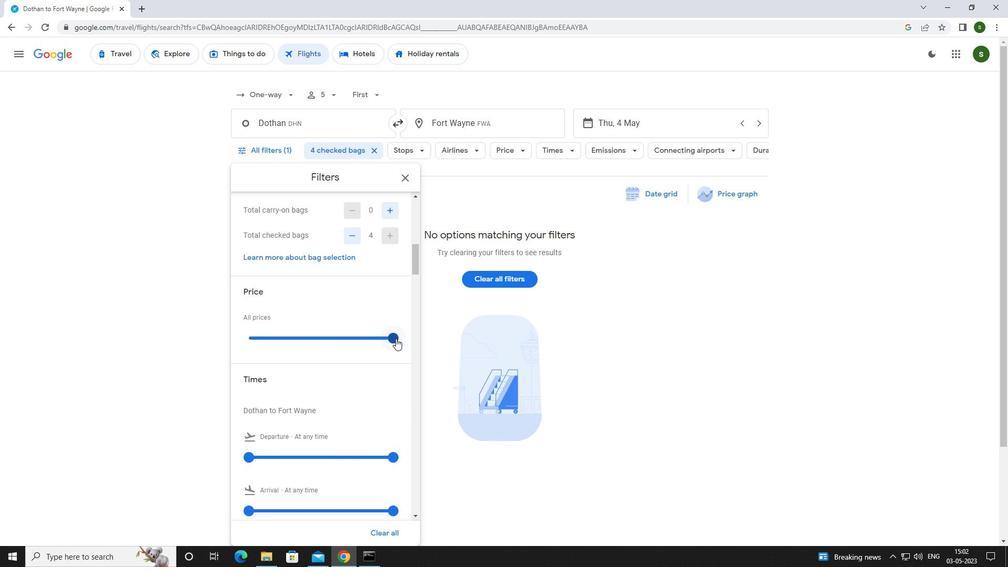 
Action: Mouse scrolled (396, 338) with delta (0, 0)
Screenshot: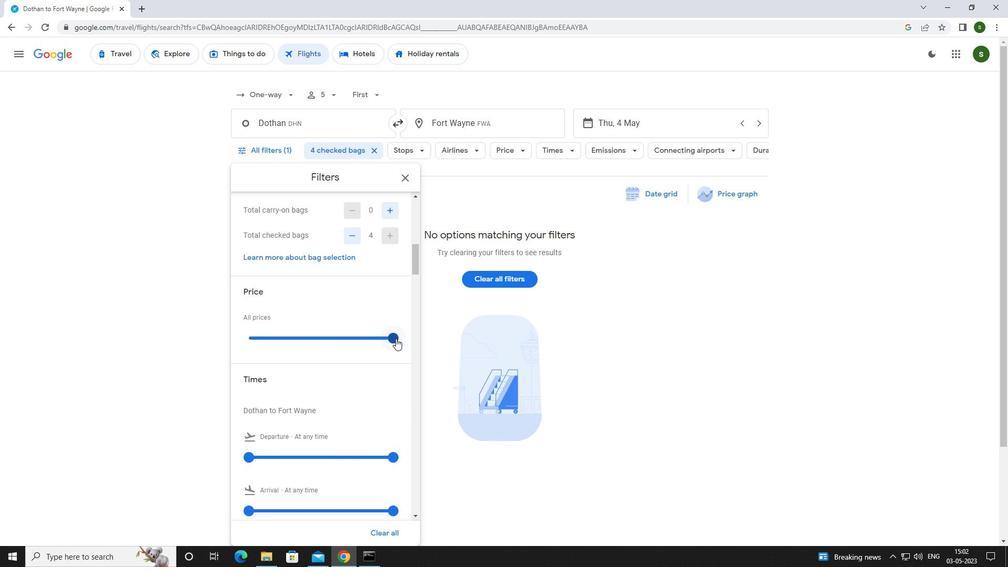 
Action: Mouse moved to (252, 352)
Screenshot: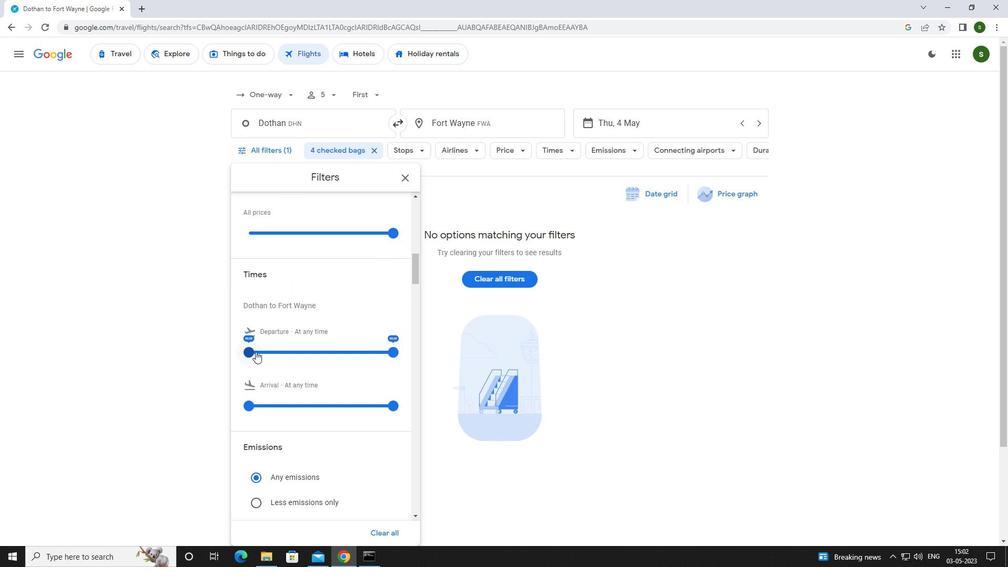 
Action: Mouse pressed left at (252, 352)
Screenshot: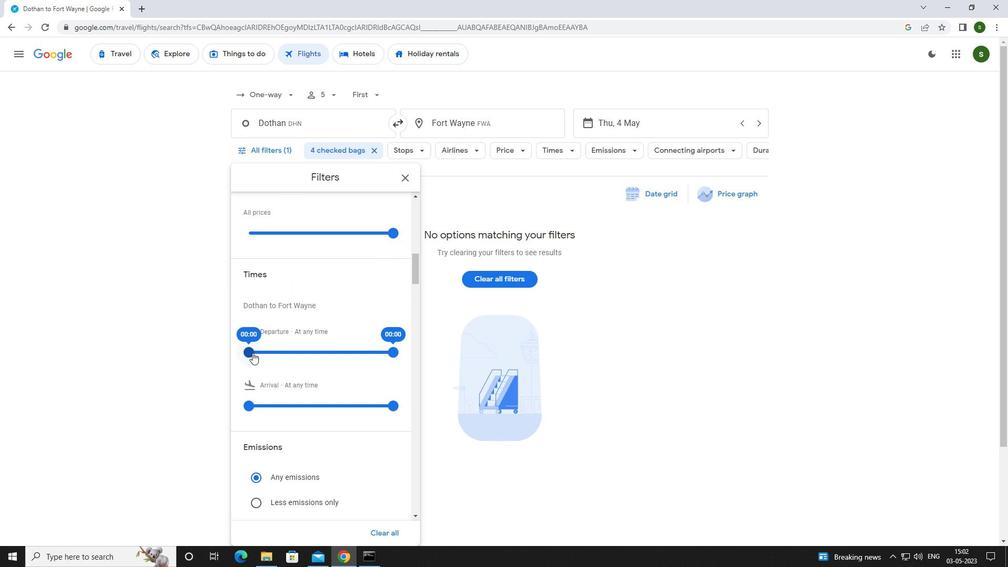 
Action: Mouse moved to (589, 344)
Screenshot: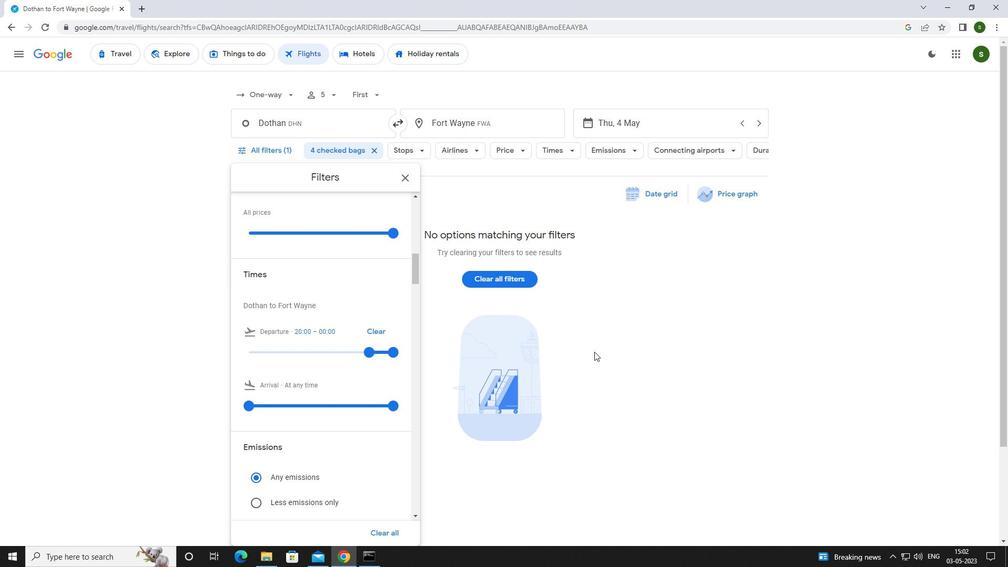 
Action: Mouse pressed left at (589, 344)
Screenshot: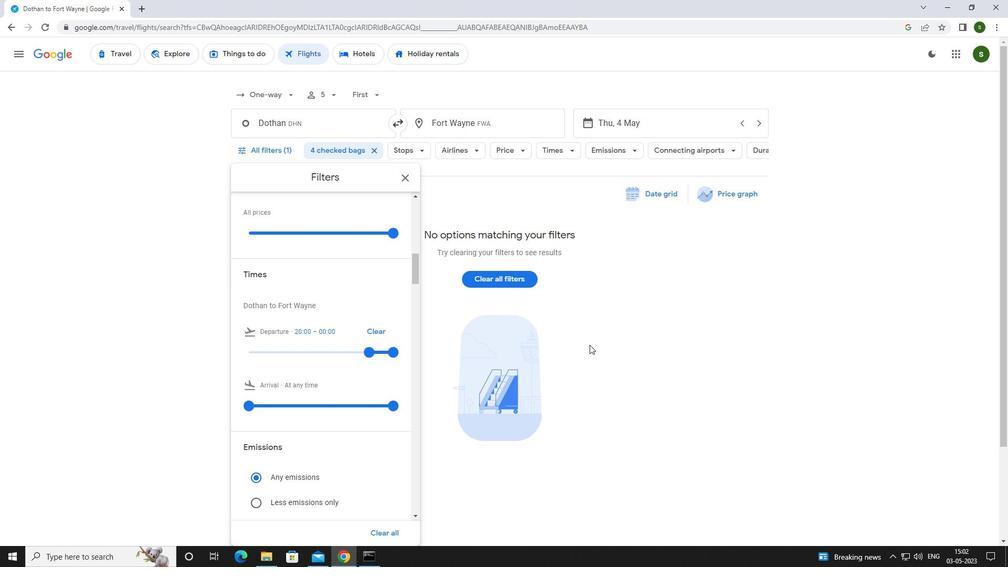 
Action: Mouse moved to (589, 343)
Screenshot: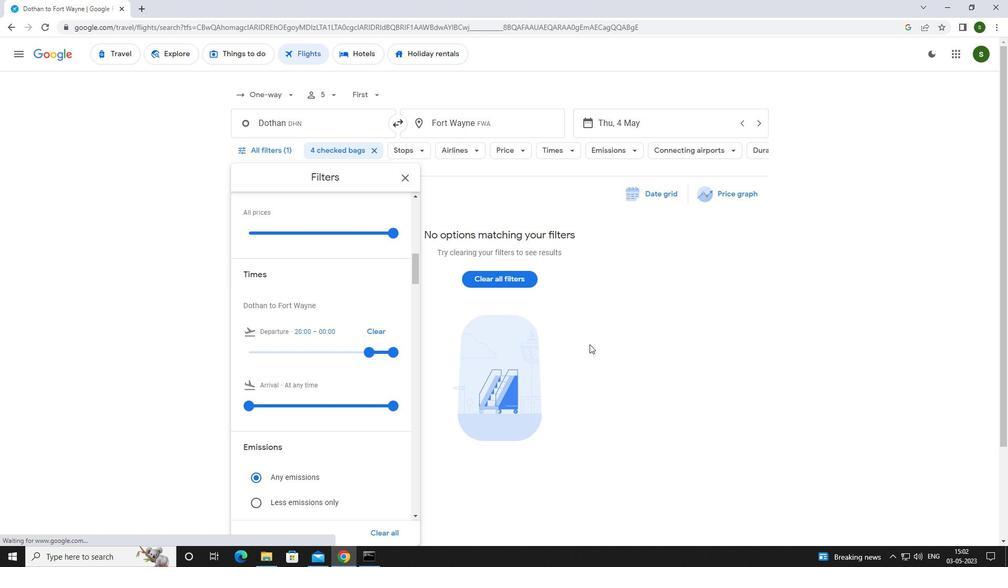 
